 Task: Open a Black Tie Letter Template save the file as 'briefing' Remove the following opetions from template: '1.	Type the sender company name_x000D_
2.	Type the sender company address_x000D_
3.	Type the recipient address_x000D_
4.	Type the closing_x000D_
5.	Type the sender title_x000D_
6.	Type the sender company name_x000D_
'Pick the date  '15 May, 2023' and type Salutation  Good Day. Add body to the letter I am writing to extend my warmest congratulations on your wedding. May this special day mark the beginning of a beautiful and joyous journey together. May your love grow stronger with each passing day, and may you find happiness and fulfillment in your shared life.. Insert watermark  'Do not copy 19'
Action: Mouse moved to (28, 23)
Screenshot: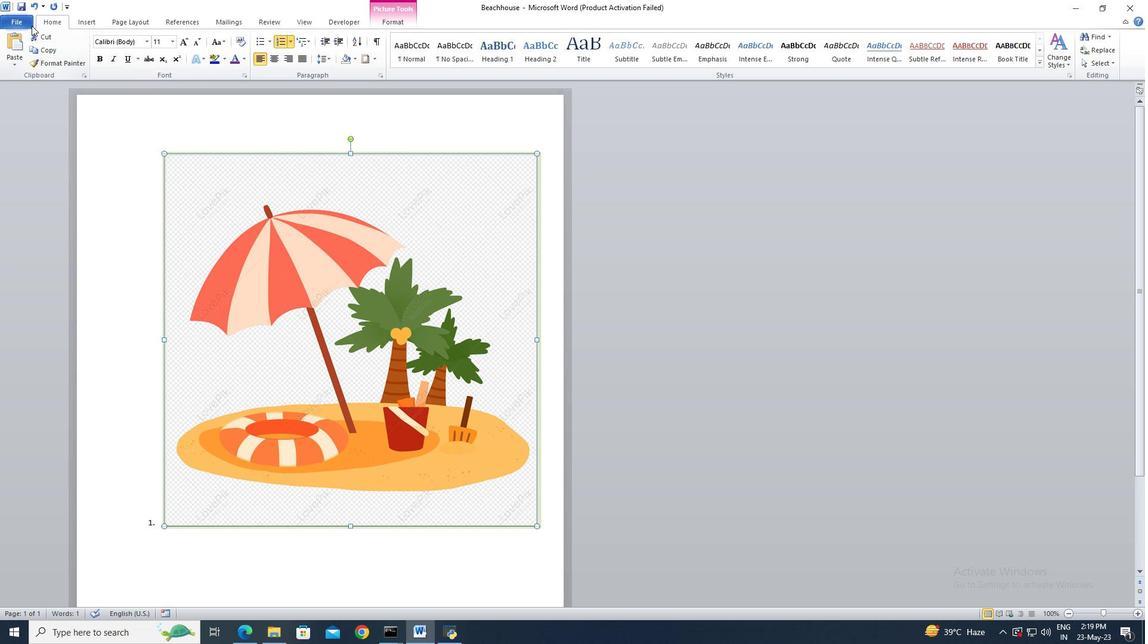 
Action: Mouse pressed left at (28, 23)
Screenshot: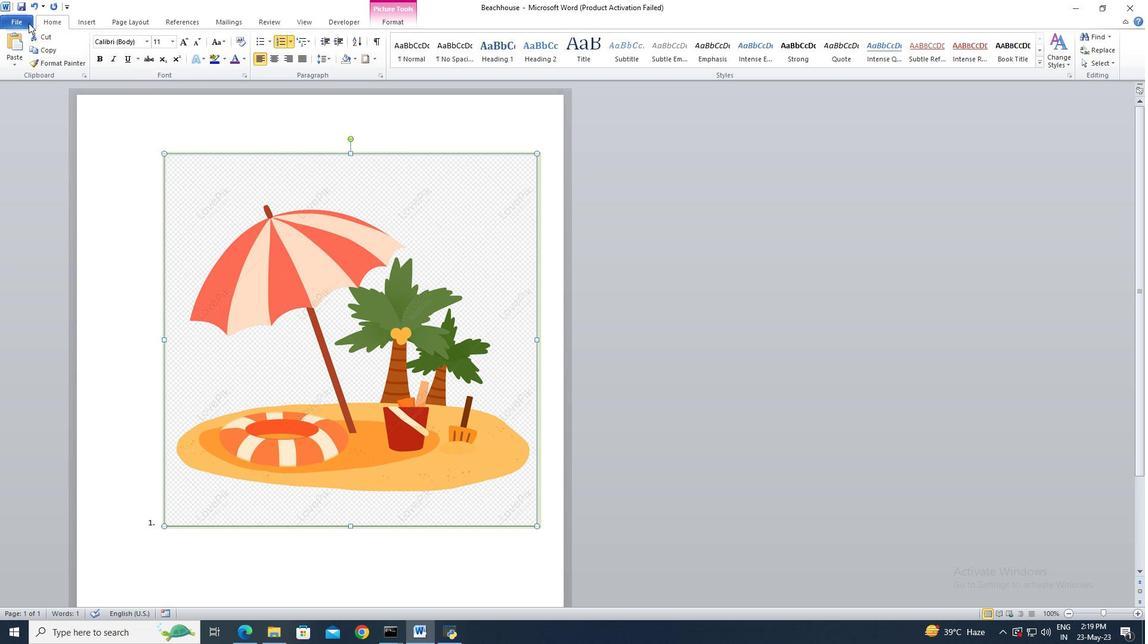 
Action: Mouse moved to (28, 155)
Screenshot: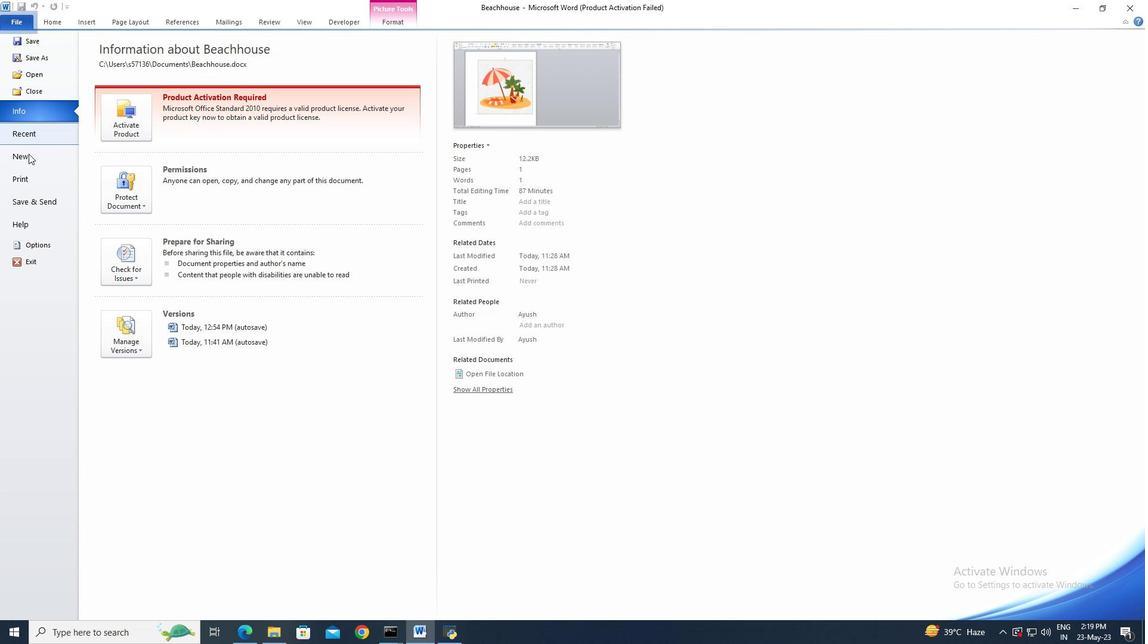 
Action: Mouse pressed left at (28, 155)
Screenshot: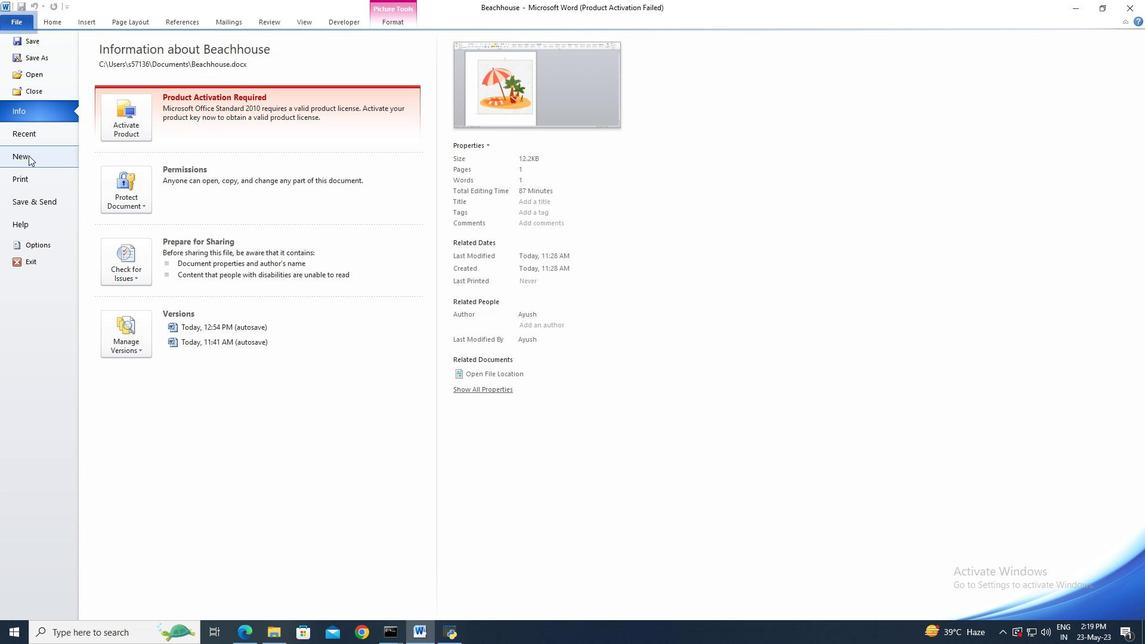
Action: Mouse moved to (266, 122)
Screenshot: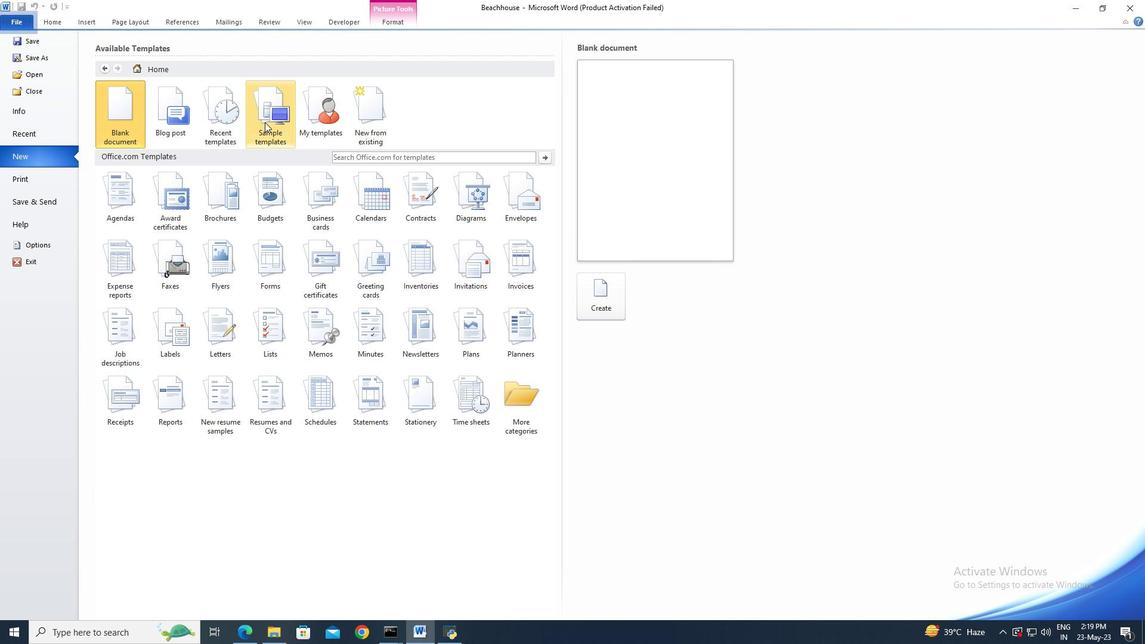 
Action: Mouse pressed left at (266, 122)
Screenshot: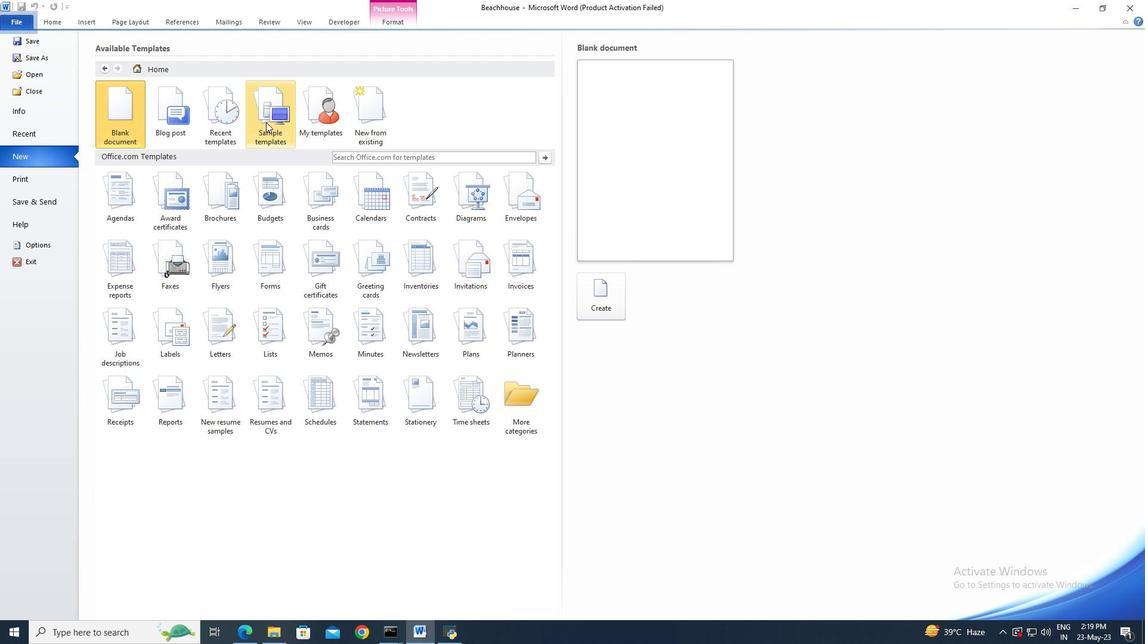 
Action: Mouse moved to (387, 243)
Screenshot: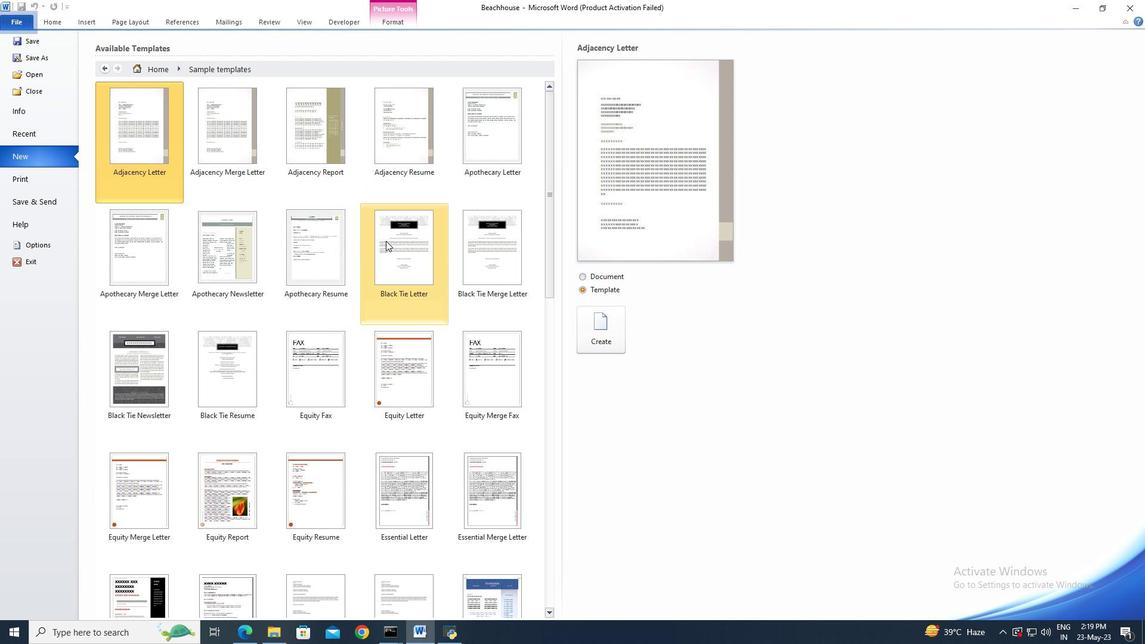 
Action: Mouse pressed left at (387, 243)
Screenshot: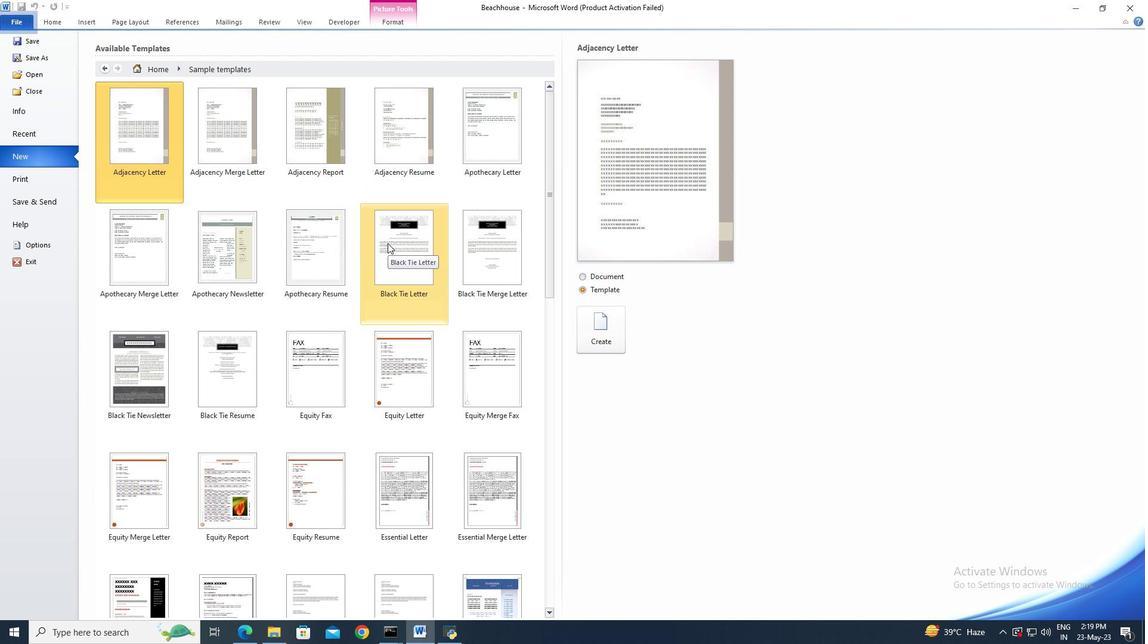 
Action: Mouse moved to (622, 343)
Screenshot: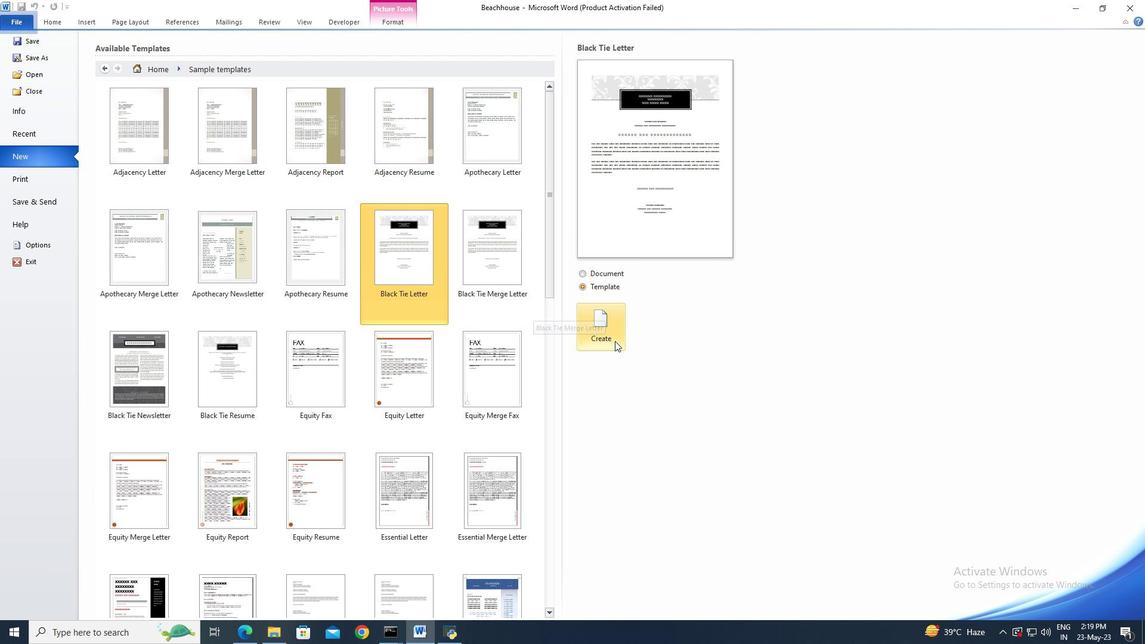 
Action: Mouse pressed left at (622, 343)
Screenshot: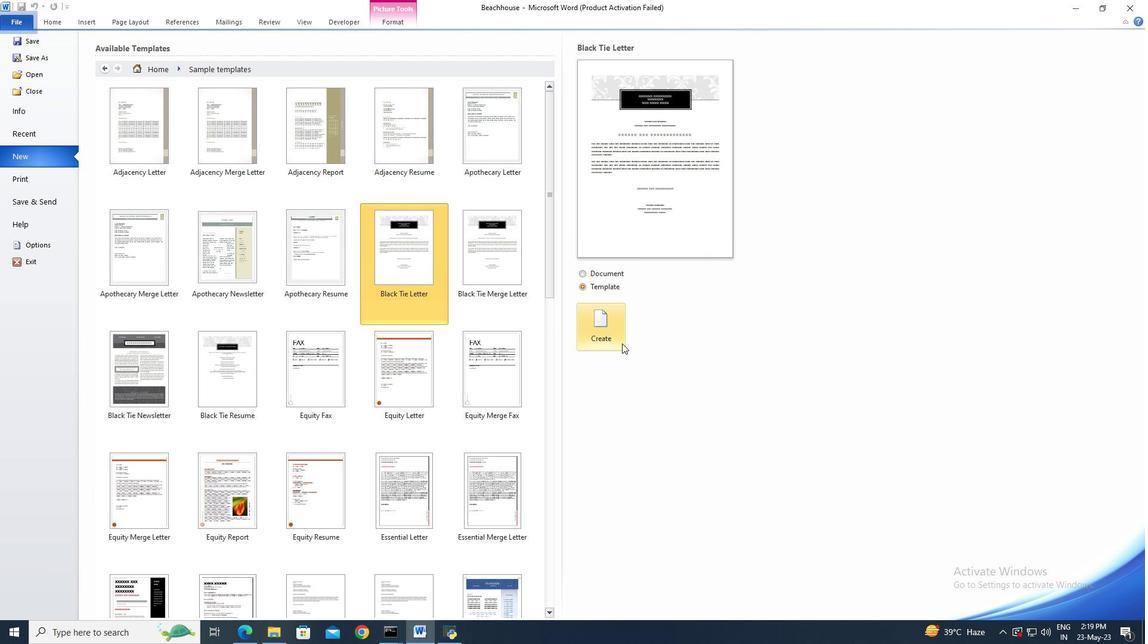 
Action: Mouse moved to (26, 23)
Screenshot: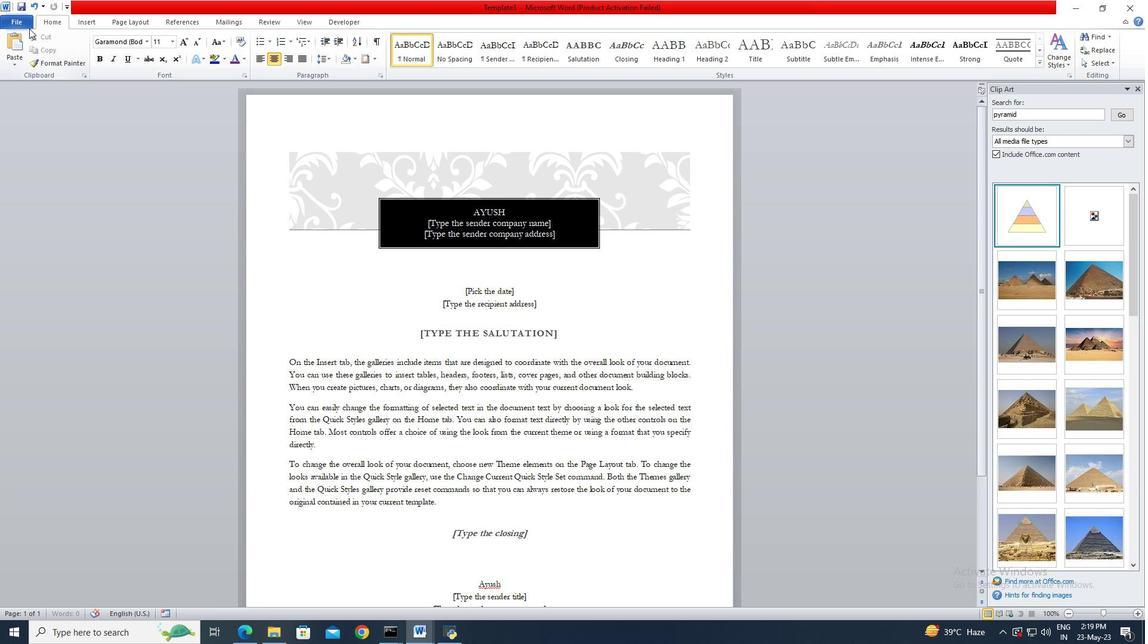 
Action: Mouse pressed left at (26, 23)
Screenshot: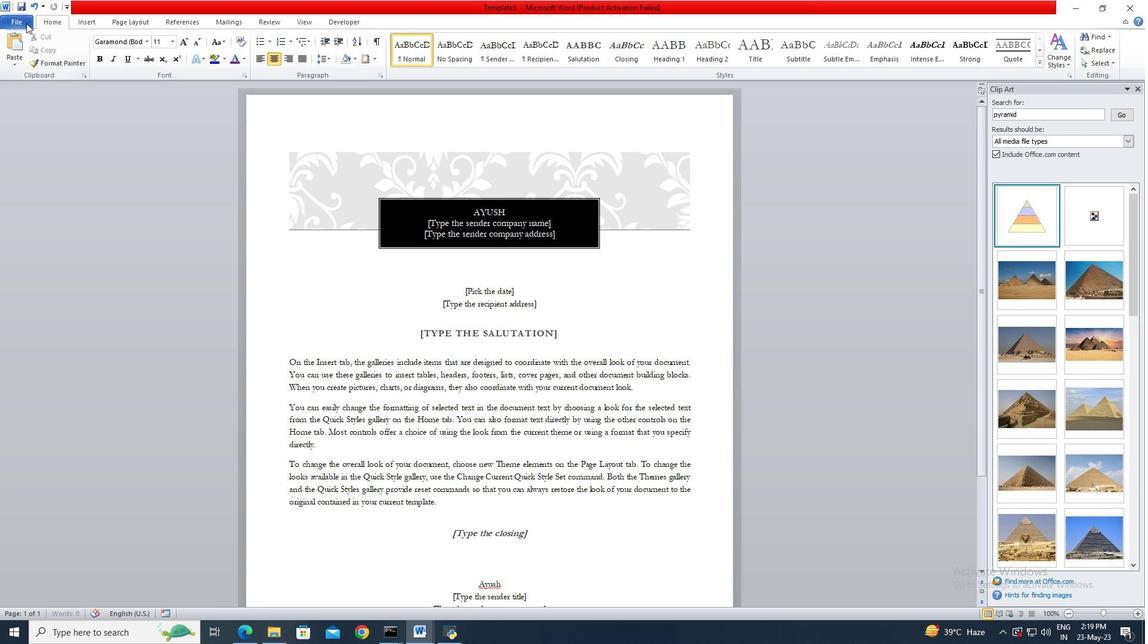 
Action: Mouse moved to (26, 55)
Screenshot: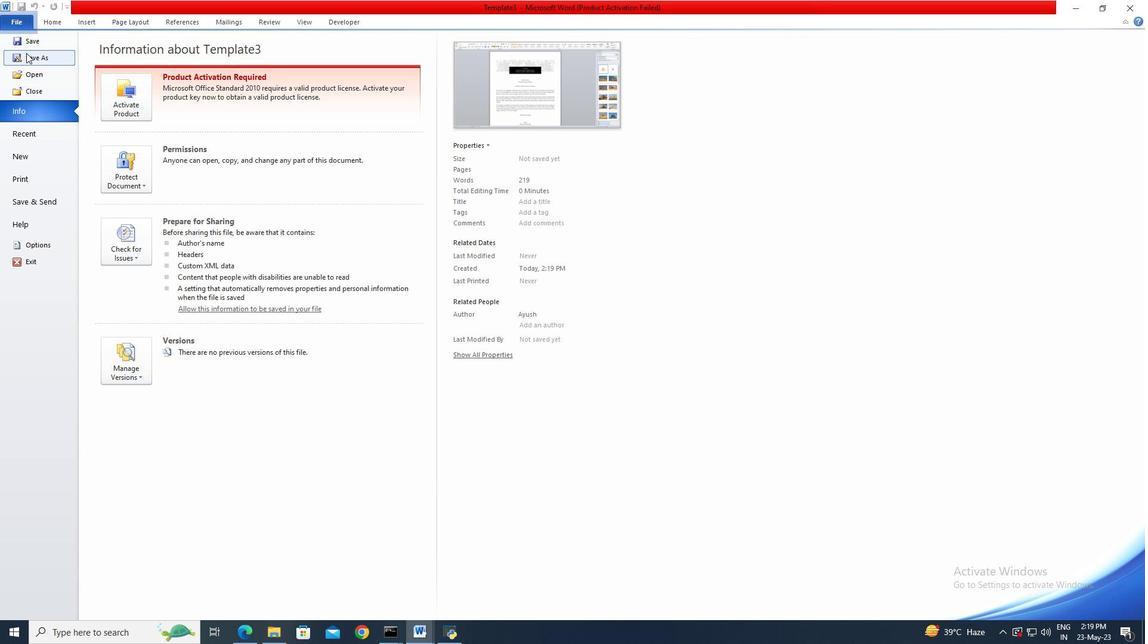 
Action: Mouse pressed left at (26, 55)
Screenshot: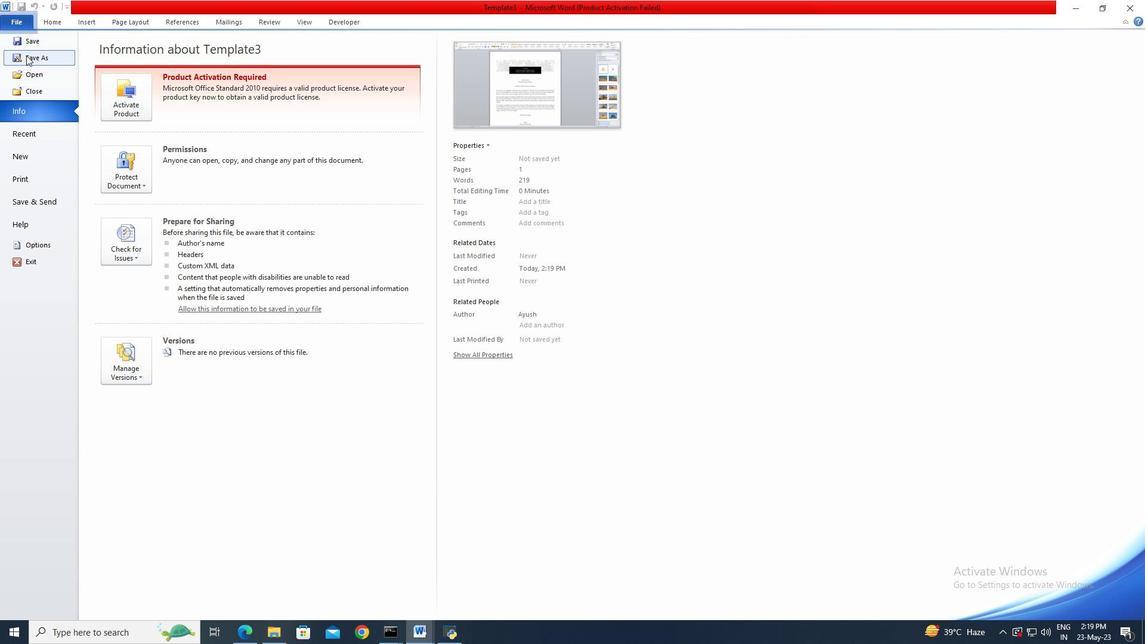 
Action: Key pressed briefing
Screenshot: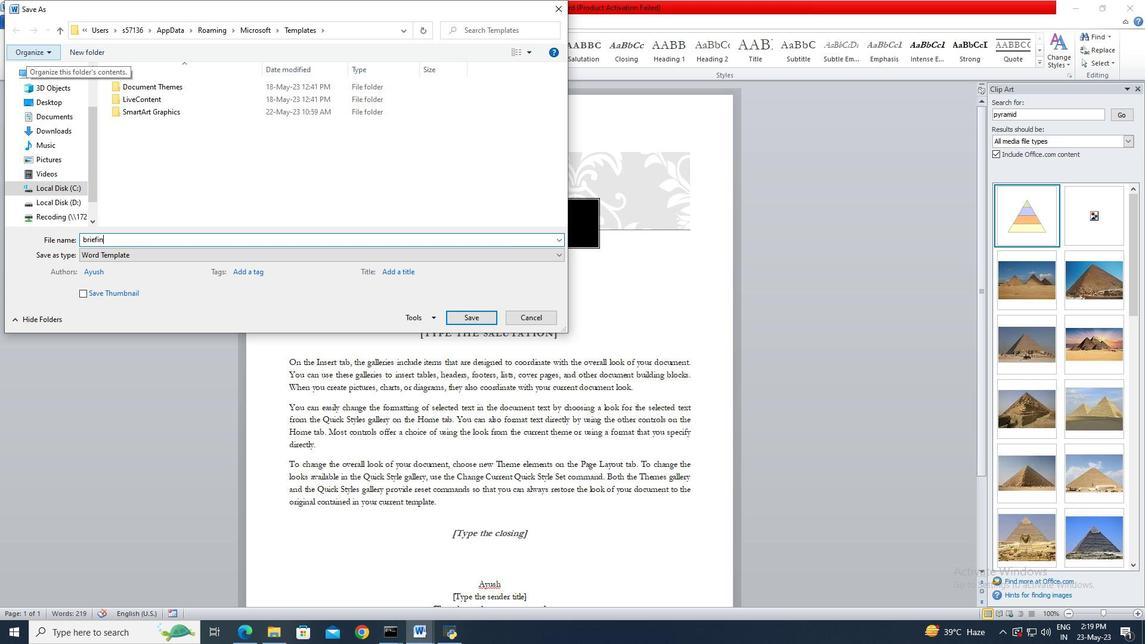 
Action: Mouse moved to (466, 319)
Screenshot: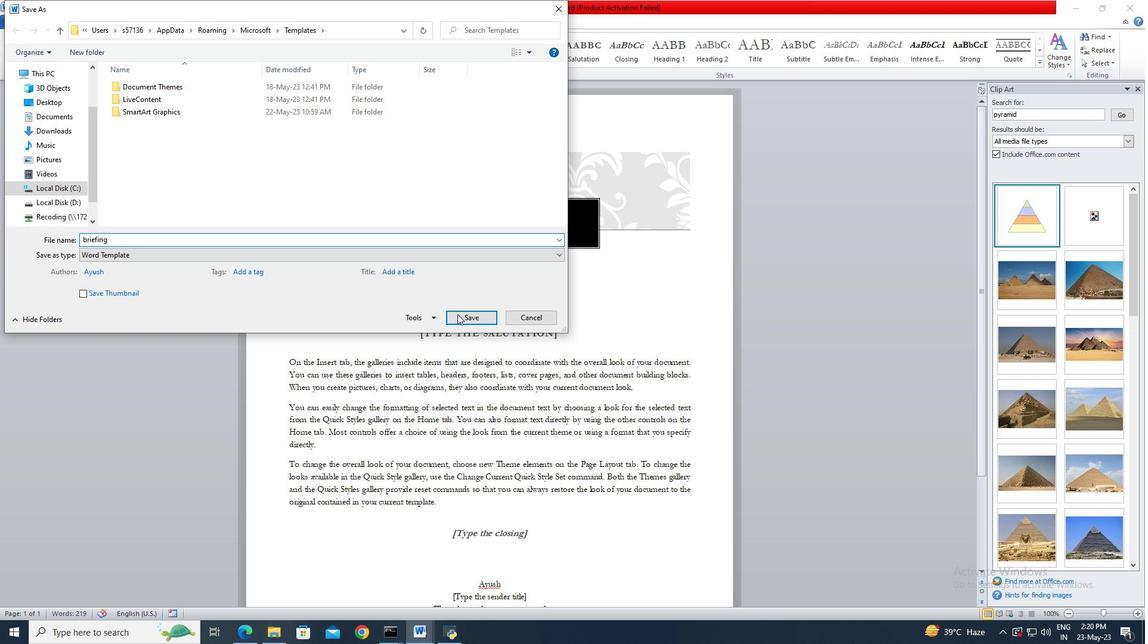 
Action: Mouse pressed left at (466, 319)
Screenshot: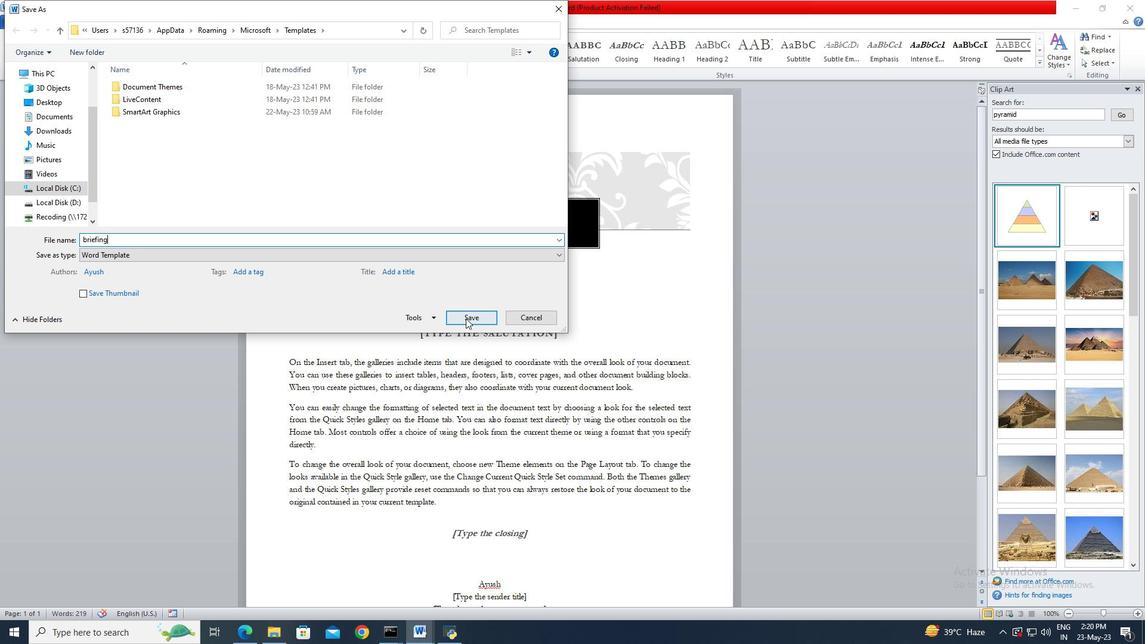
Action: Mouse moved to (561, 226)
Screenshot: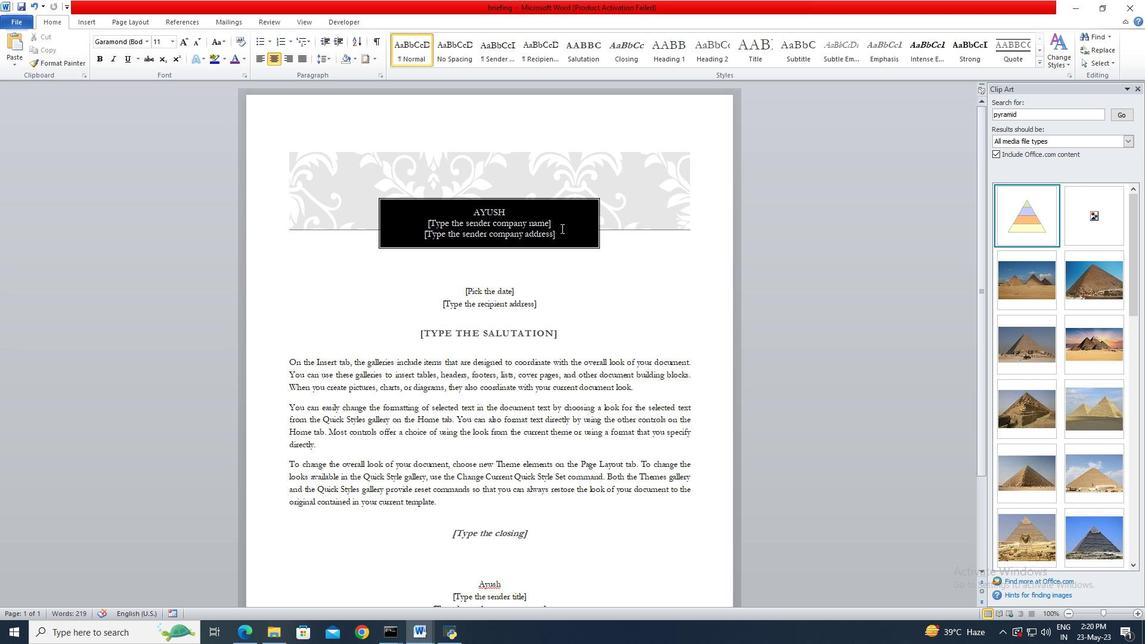 
Action: Mouse pressed left at (561, 226)
Screenshot: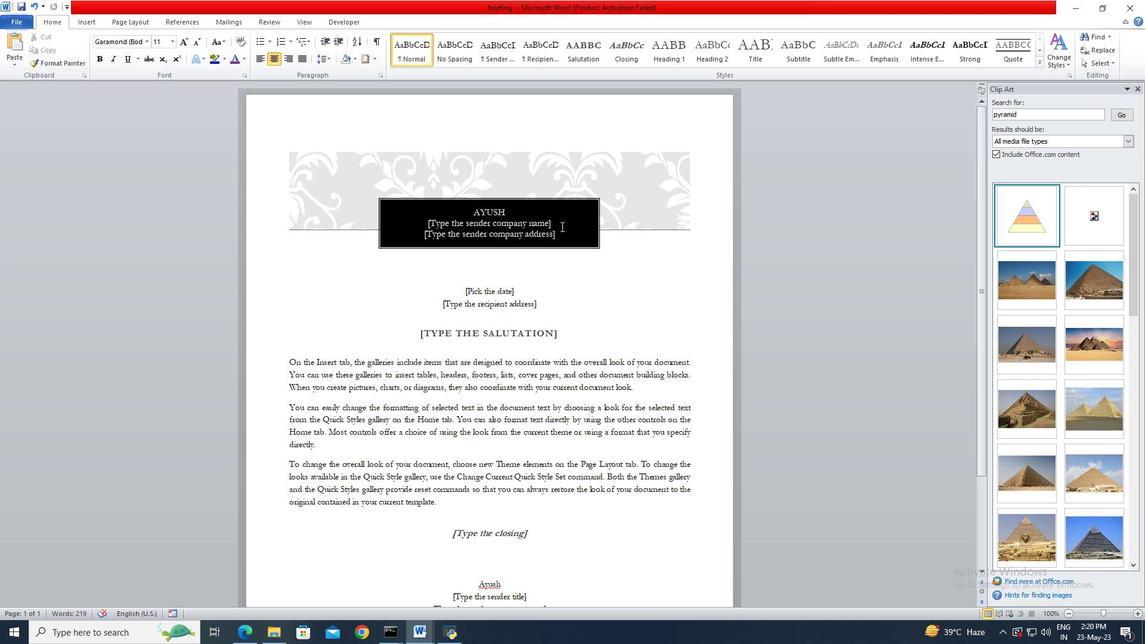 
Action: Key pressed <Key.delete>
Screenshot: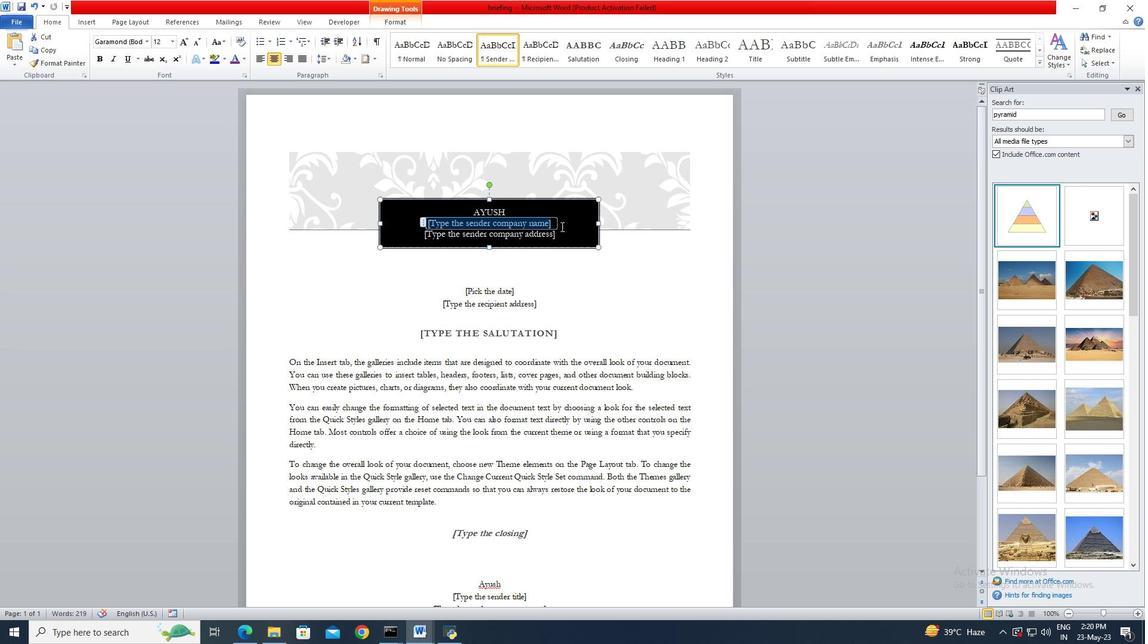 
Action: Mouse moved to (564, 235)
Screenshot: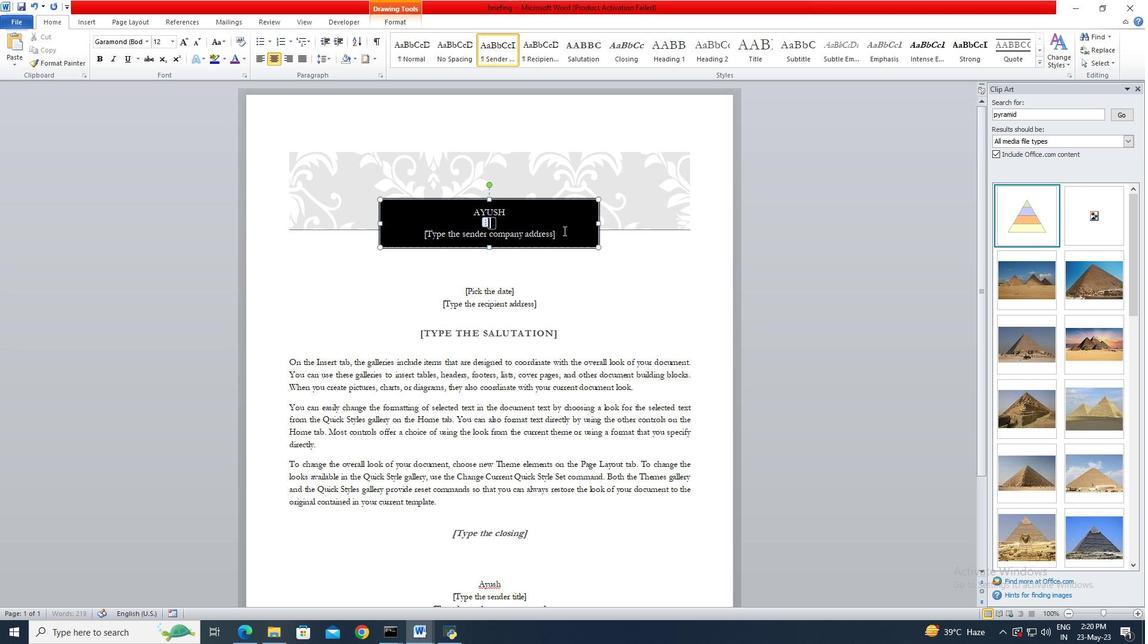 
Action: Mouse pressed left at (564, 235)
Screenshot: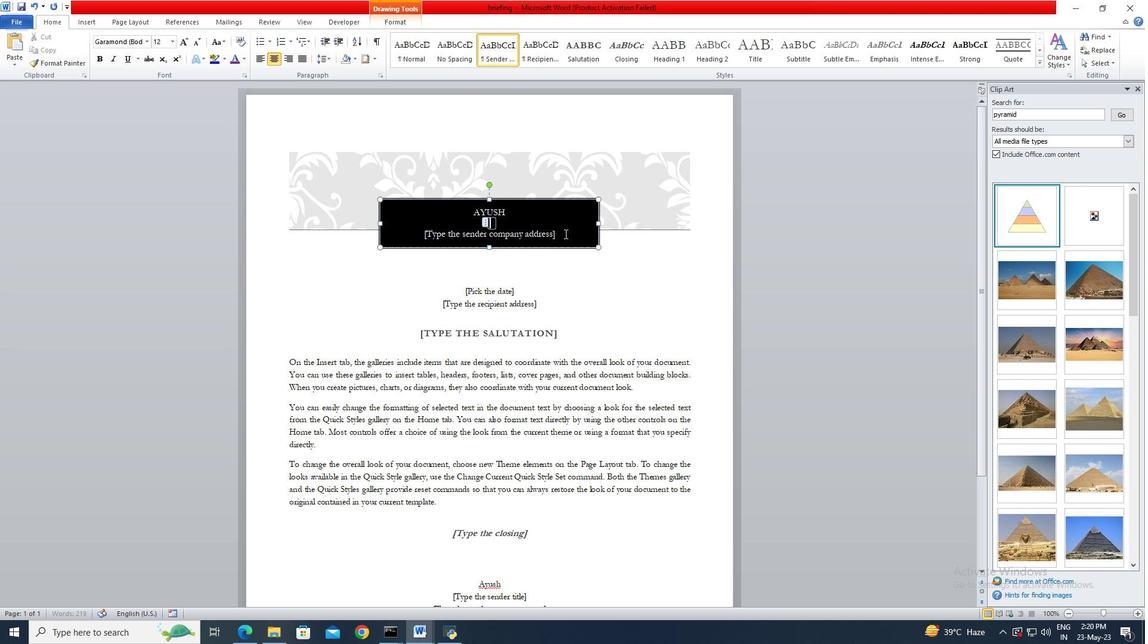 
Action: Mouse moved to (548, 222)
Screenshot: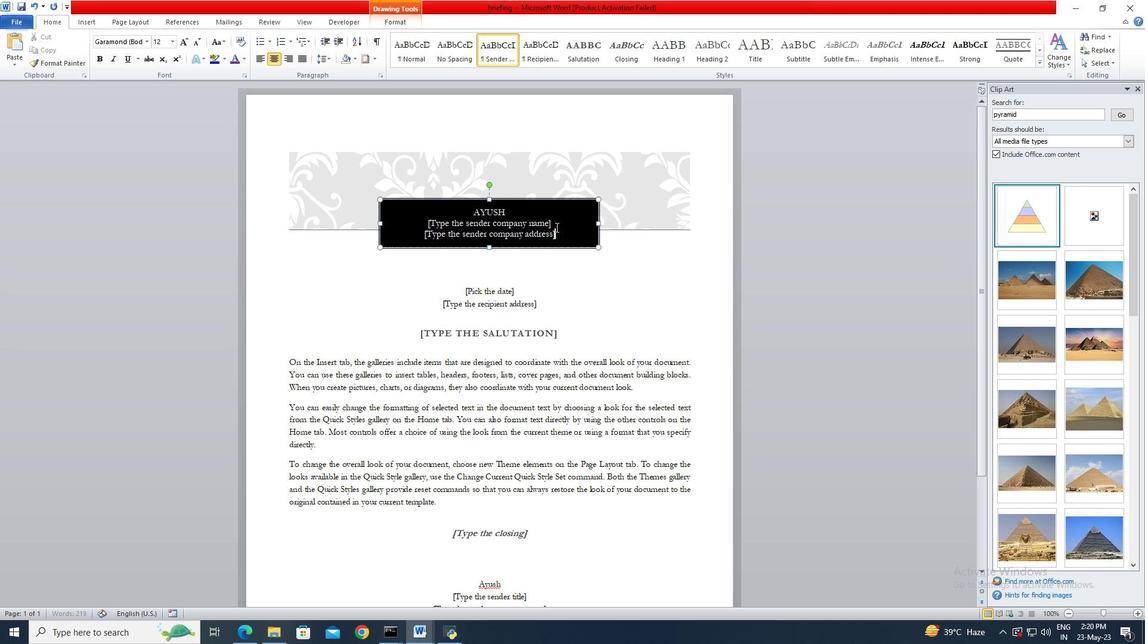 
Action: Mouse pressed left at (548, 222)
Screenshot: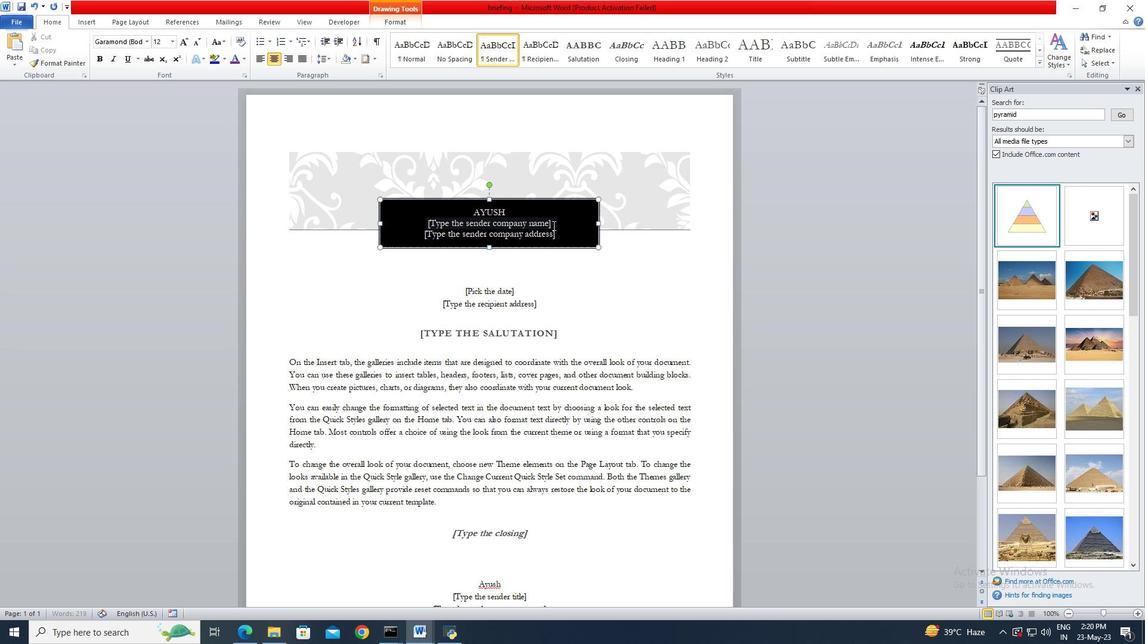 
Action: Key pressed <Key.delete><Key.insert><Key.delete>
Screenshot: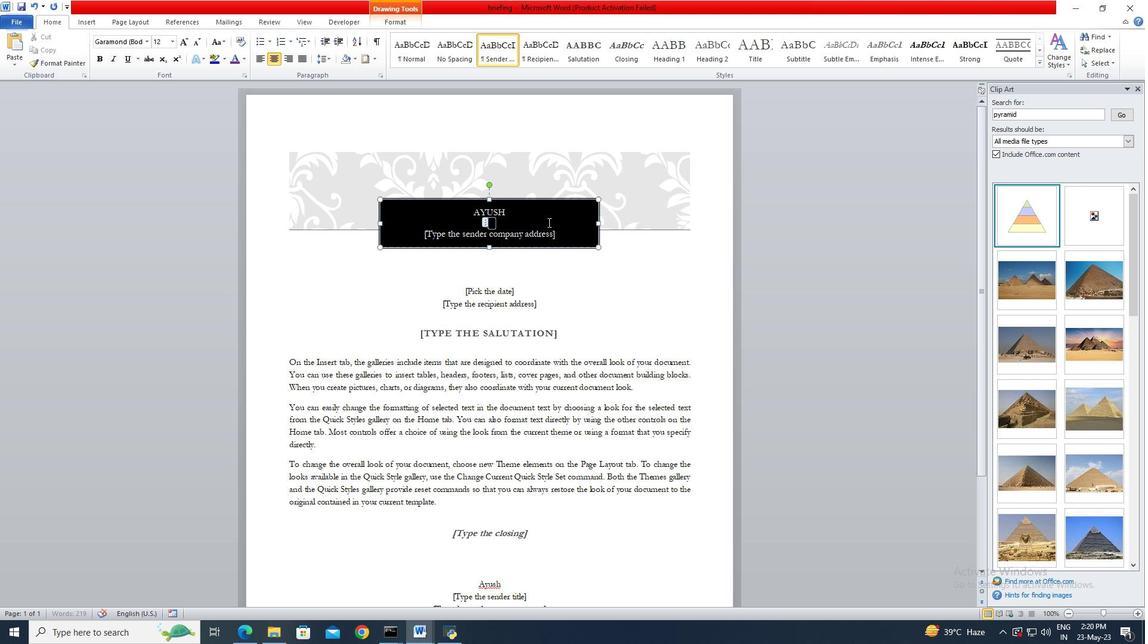 
Action: Mouse moved to (557, 235)
Screenshot: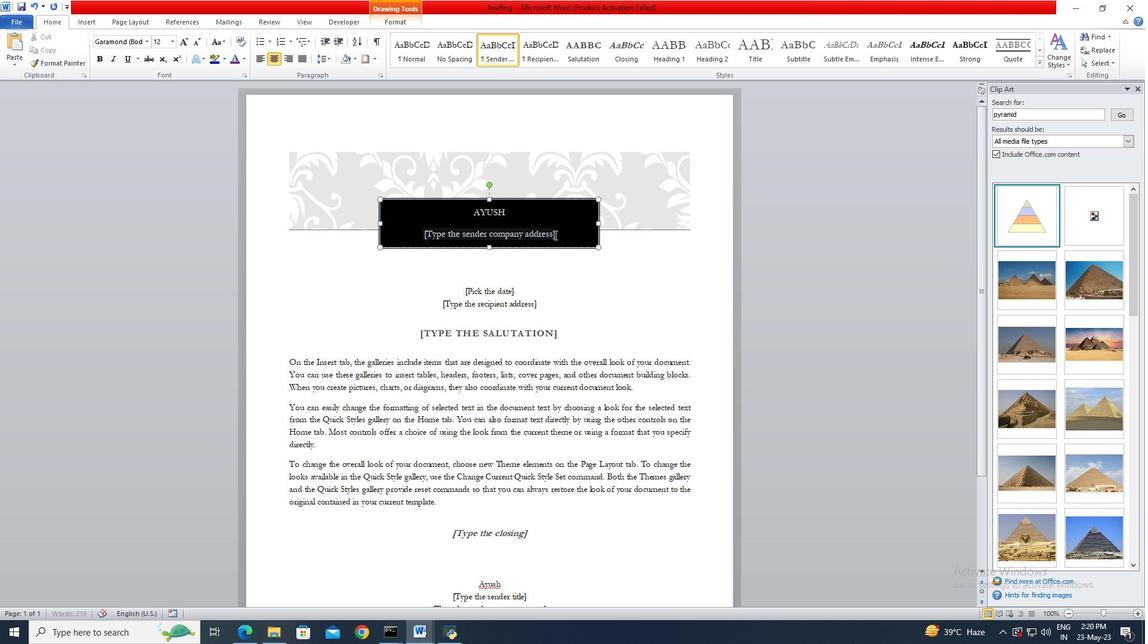 
Action: Mouse pressed left at (557, 235)
Screenshot: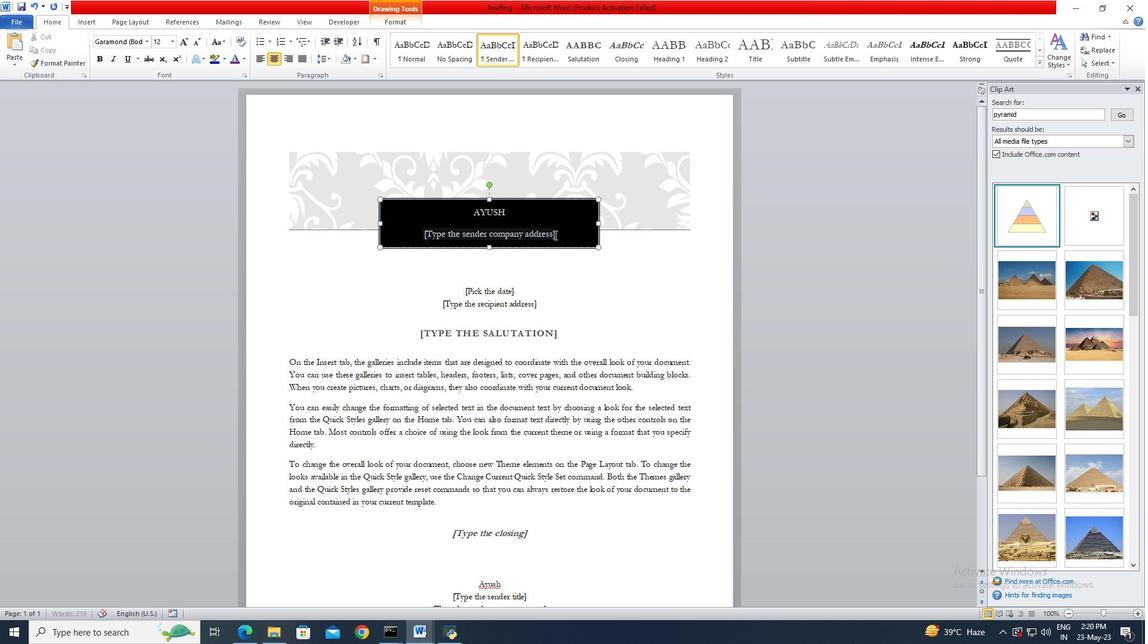 
Action: Key pressed <Key.insert><Key.insert><Key.insert><Key.insert><Key.insert><Key.insert><Key.insert><Key.insert><Key.insert><Key.insert><Key.insert><Key.insert><Key.insert><Key.insert><Key.insert><Key.insert>
Screenshot: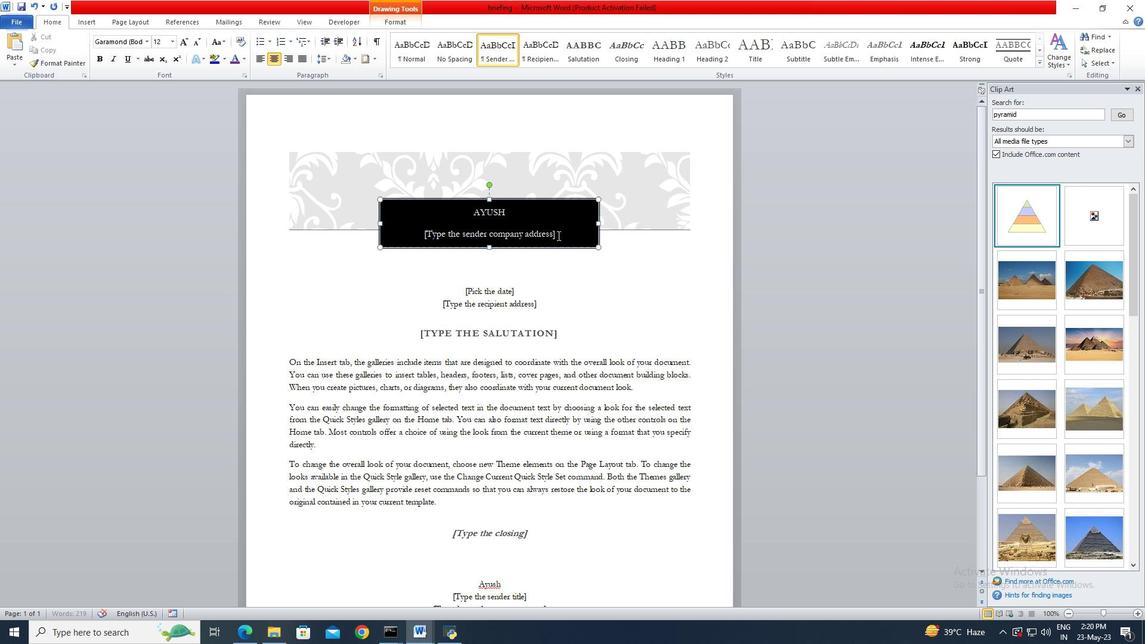 
Action: Mouse pressed left at (557, 235)
Screenshot: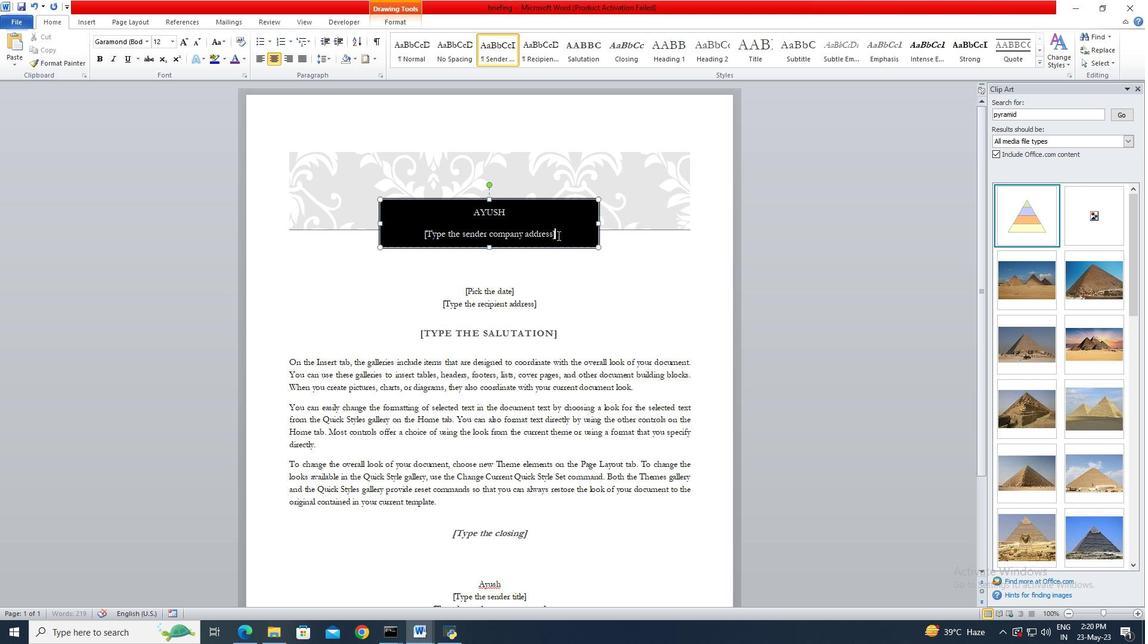 
Action: Mouse moved to (569, 242)
Screenshot: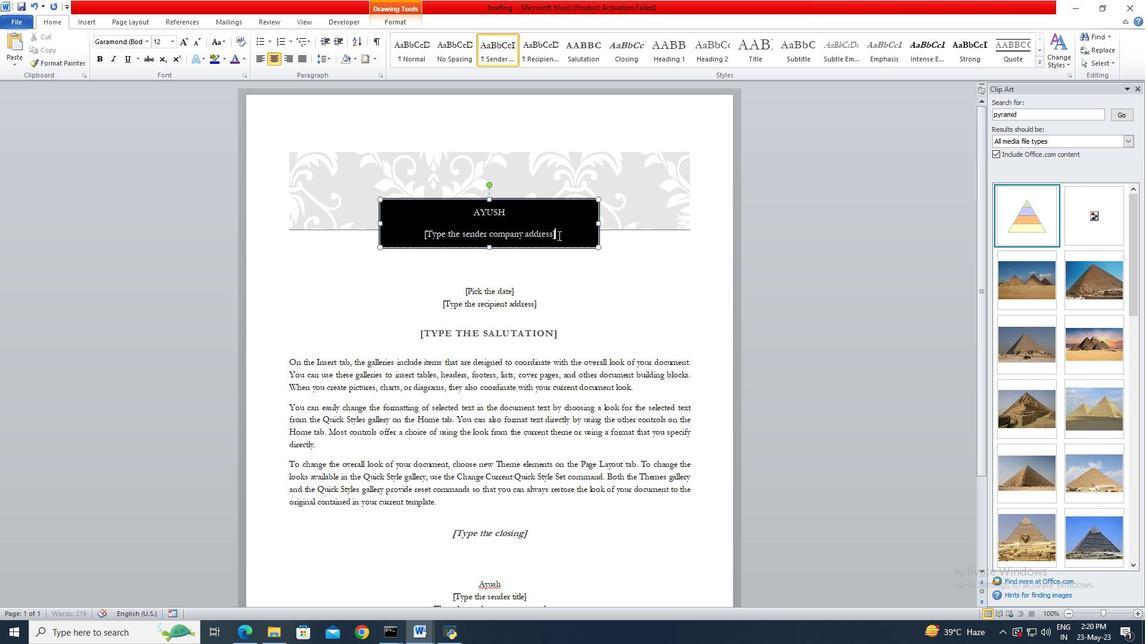 
Action: Key pressed <Key.delete>
Screenshot: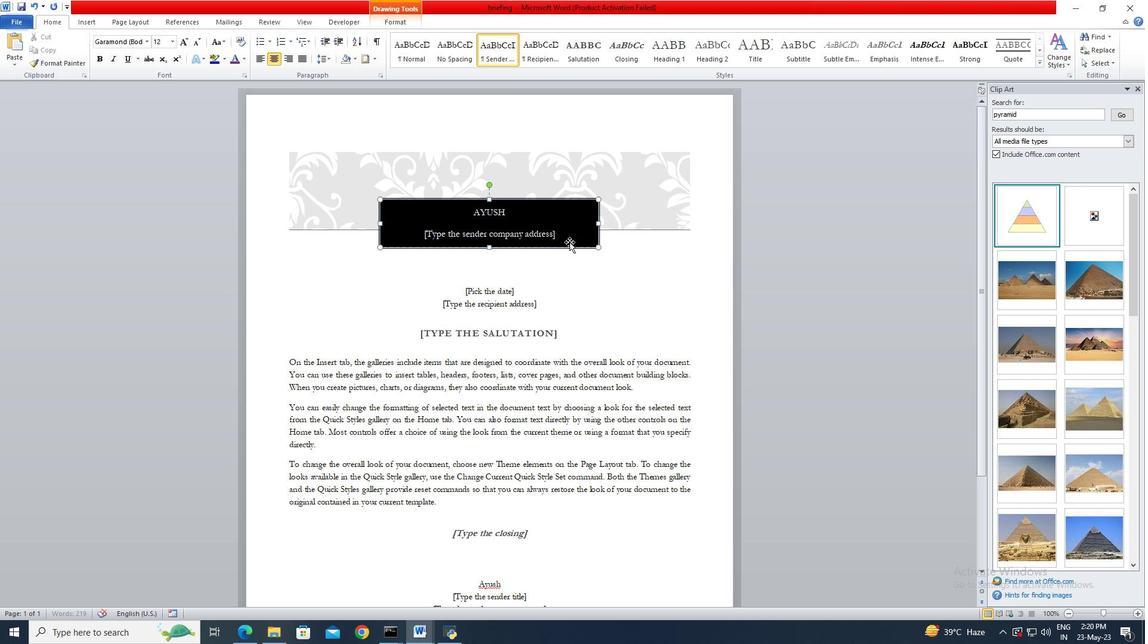 
Action: Mouse moved to (564, 236)
Screenshot: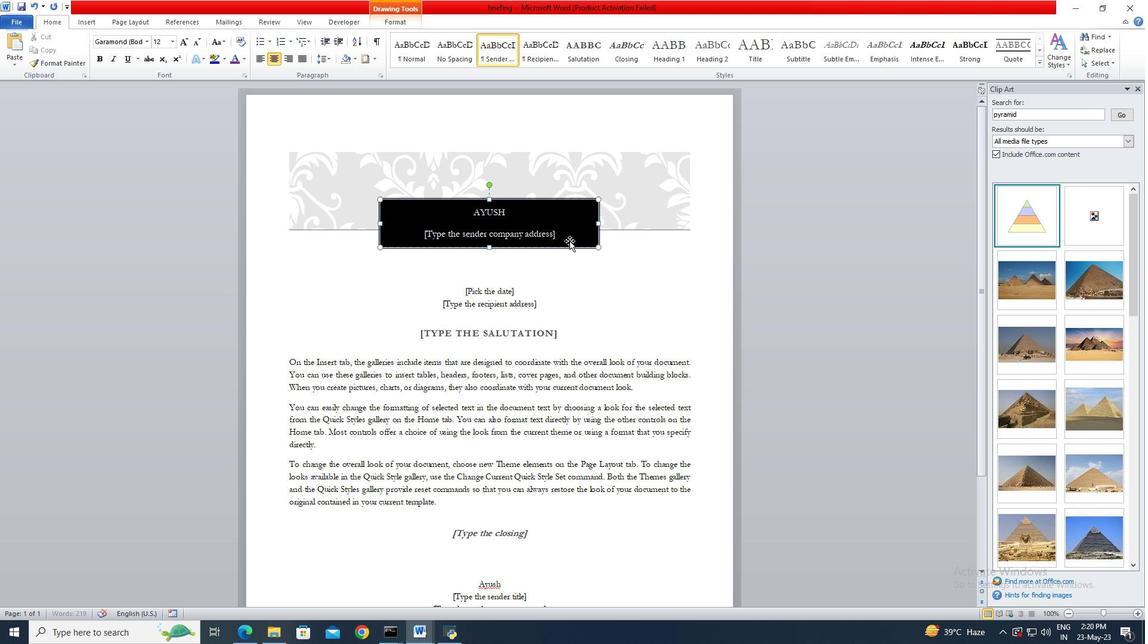 
Action: Mouse pressed left at (564, 236)
Screenshot: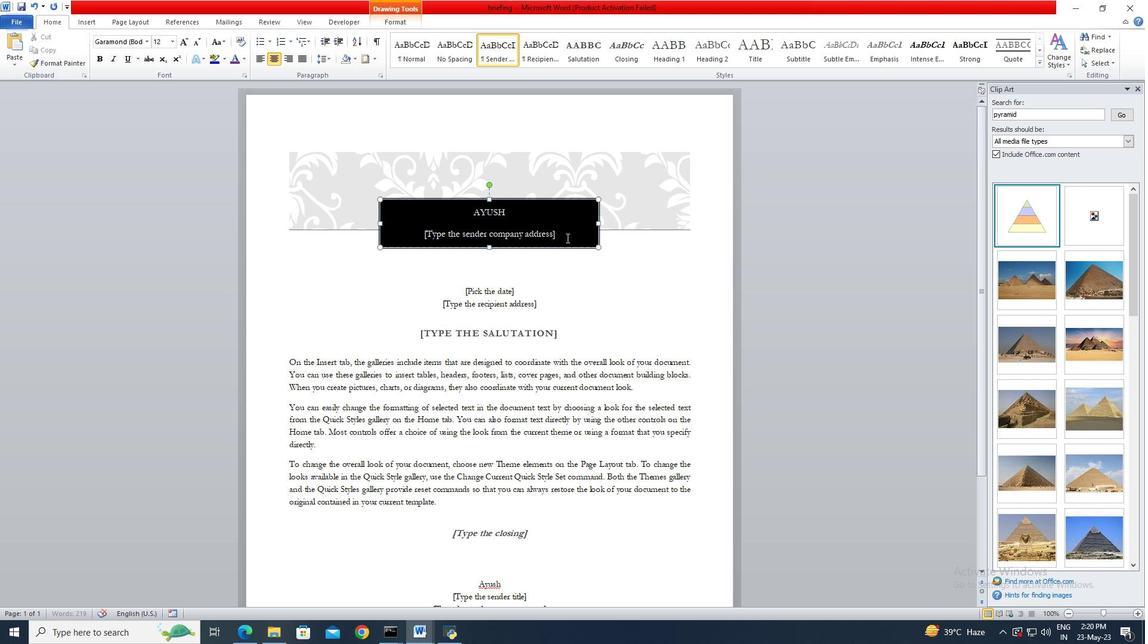 
Action: Mouse moved to (563, 235)
Screenshot: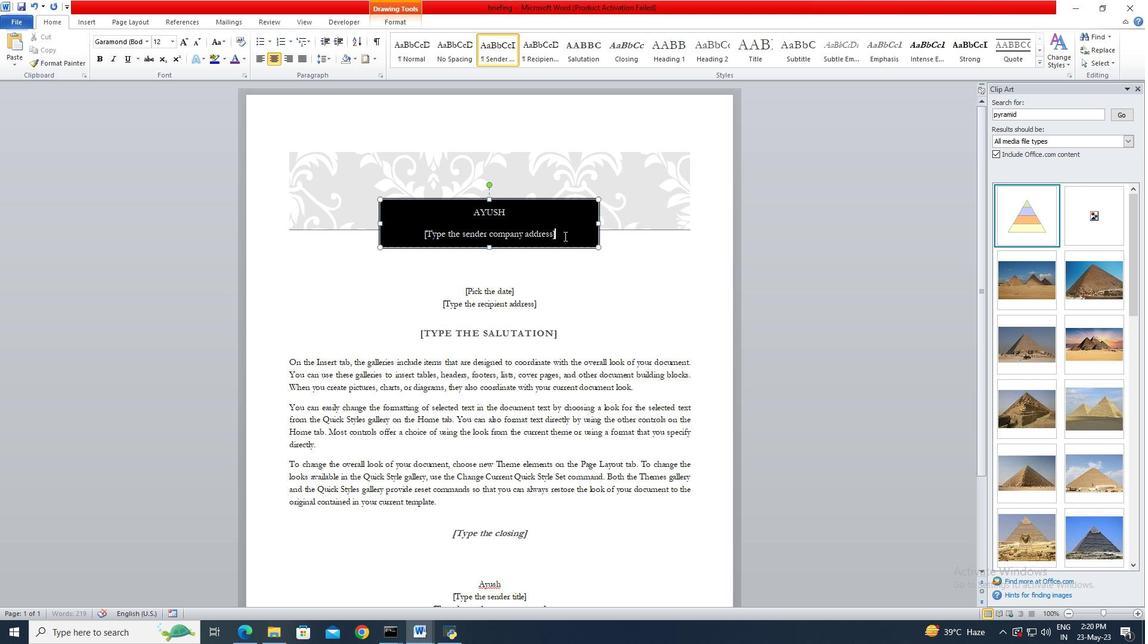 
Action: Key pressed <Key.insert>
Screenshot: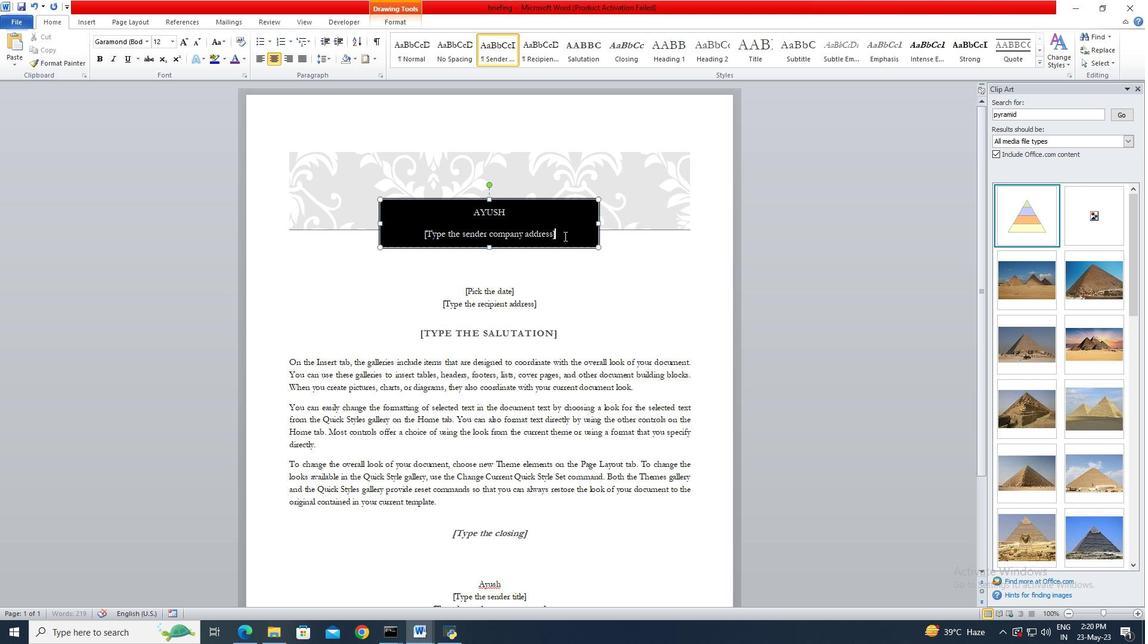 
Action: Mouse moved to (550, 233)
Screenshot: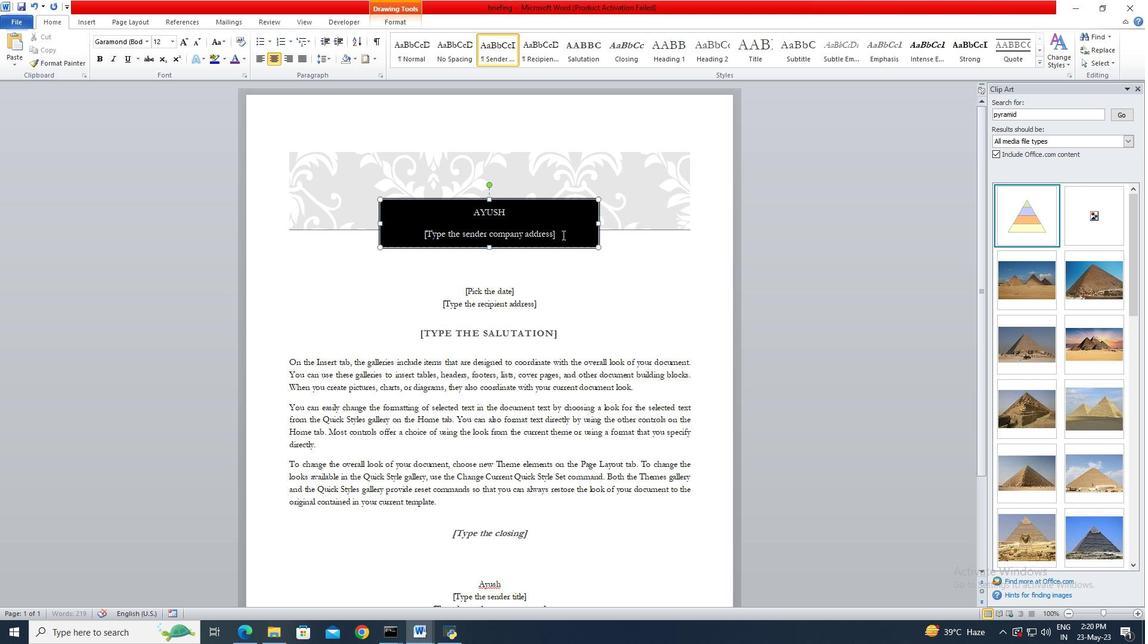 
Action: Mouse pressed left at (550, 233)
Screenshot: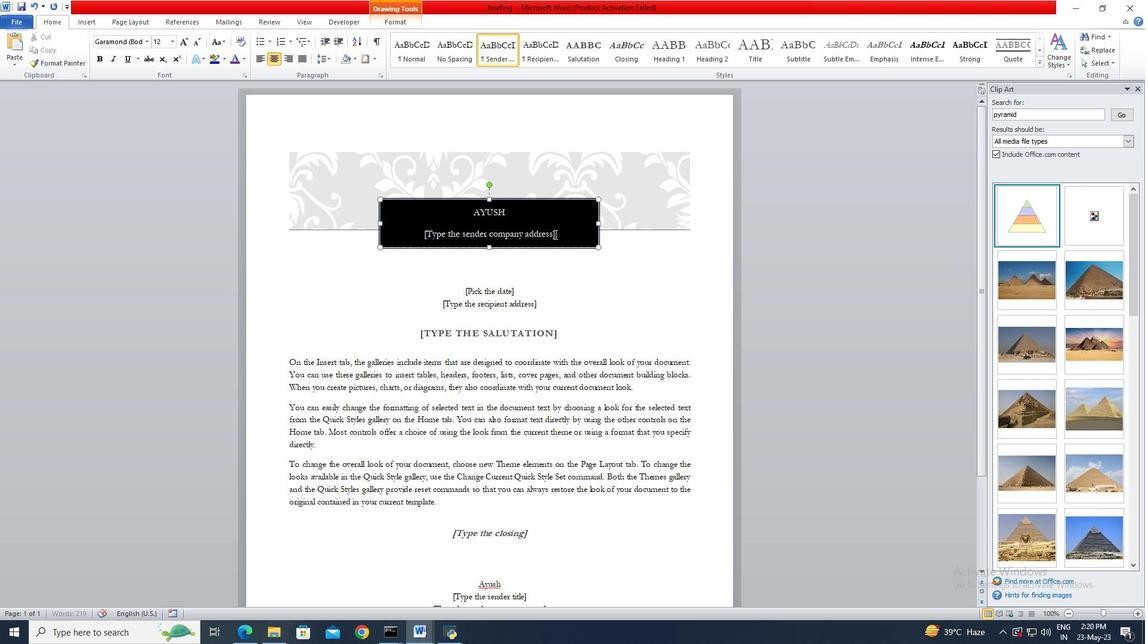 
Action: Key pressed <Key.delete>
Screenshot: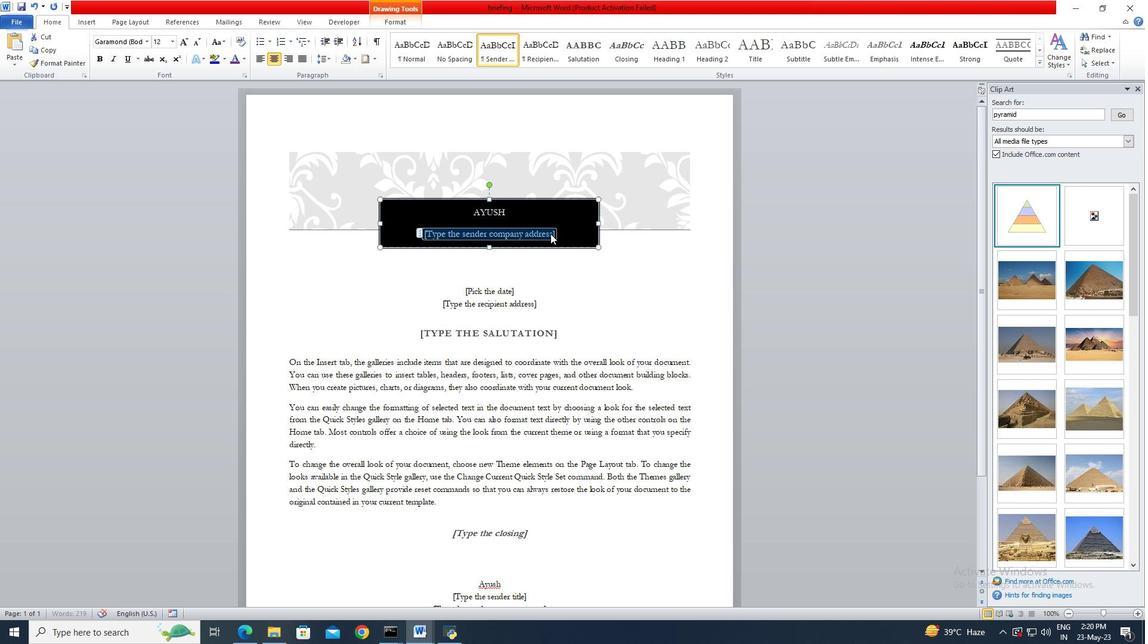 
Action: Mouse moved to (548, 306)
Screenshot: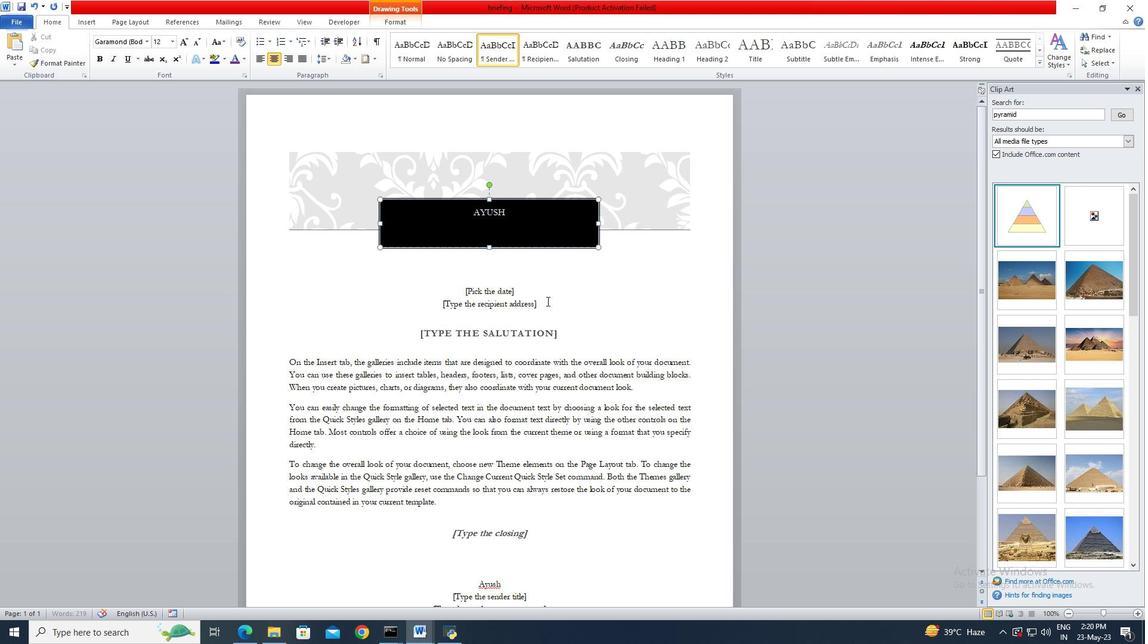 
Action: Mouse pressed left at (548, 306)
Screenshot: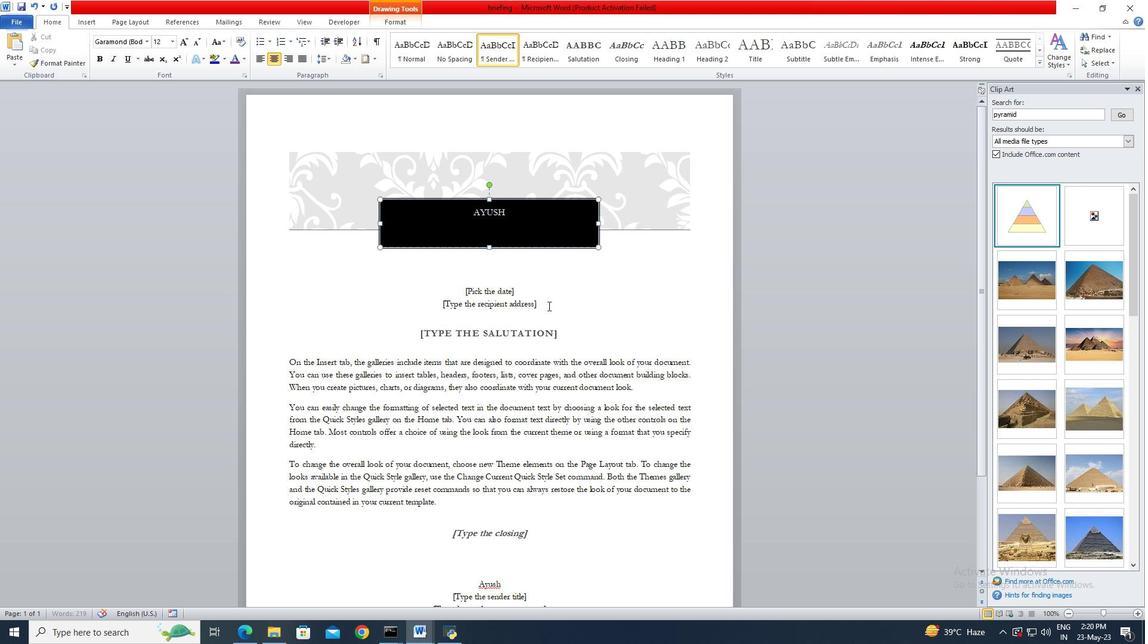 
Action: Mouse moved to (536, 298)
Screenshot: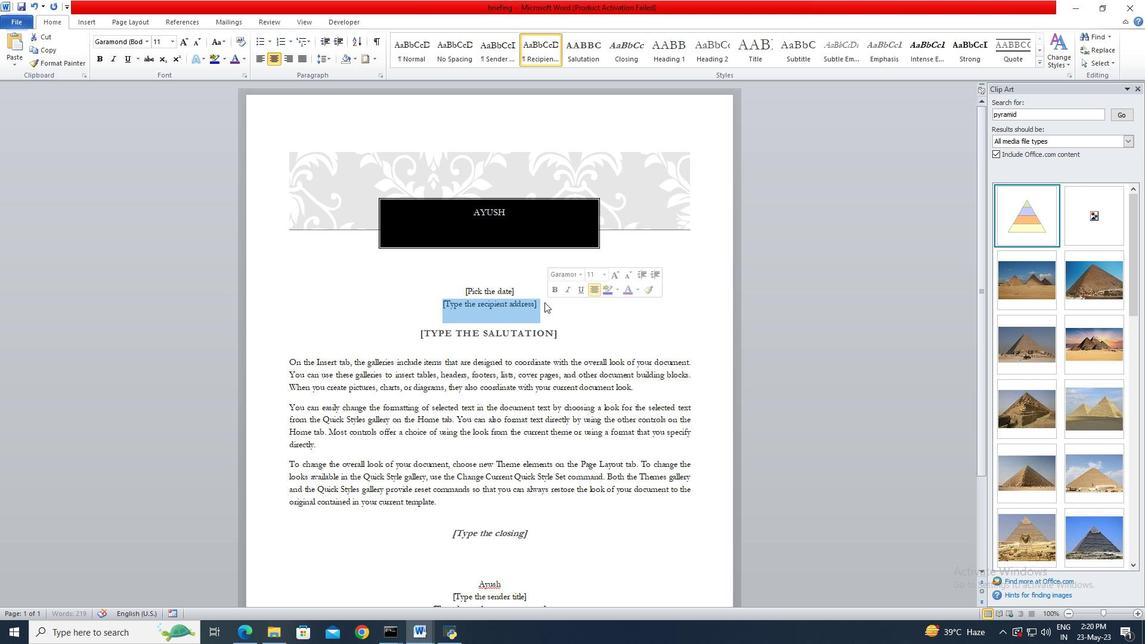
Action: Key pressed <Key.delete>
Screenshot: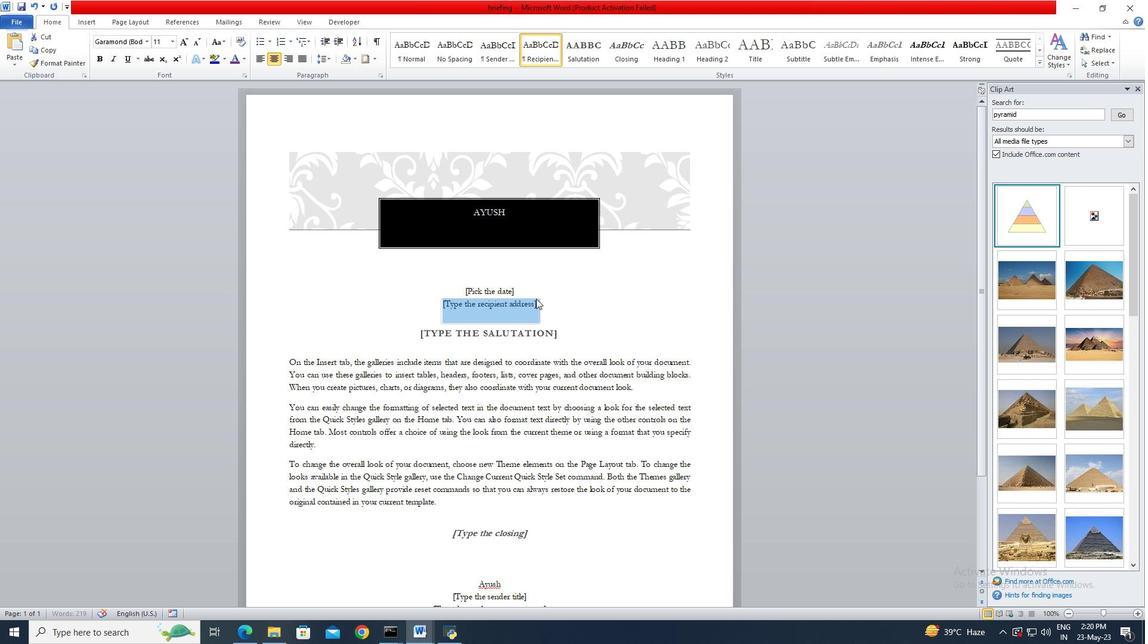
Action: Mouse moved to (544, 338)
Screenshot: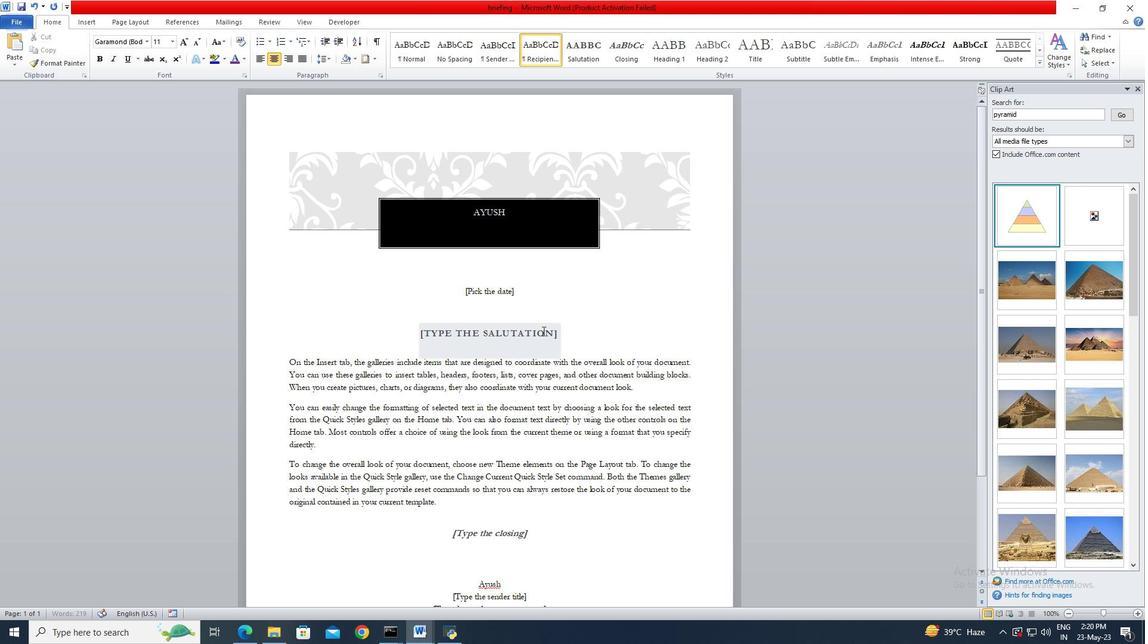 
Action: Mouse scrolled (544, 337) with delta (0, 0)
Screenshot: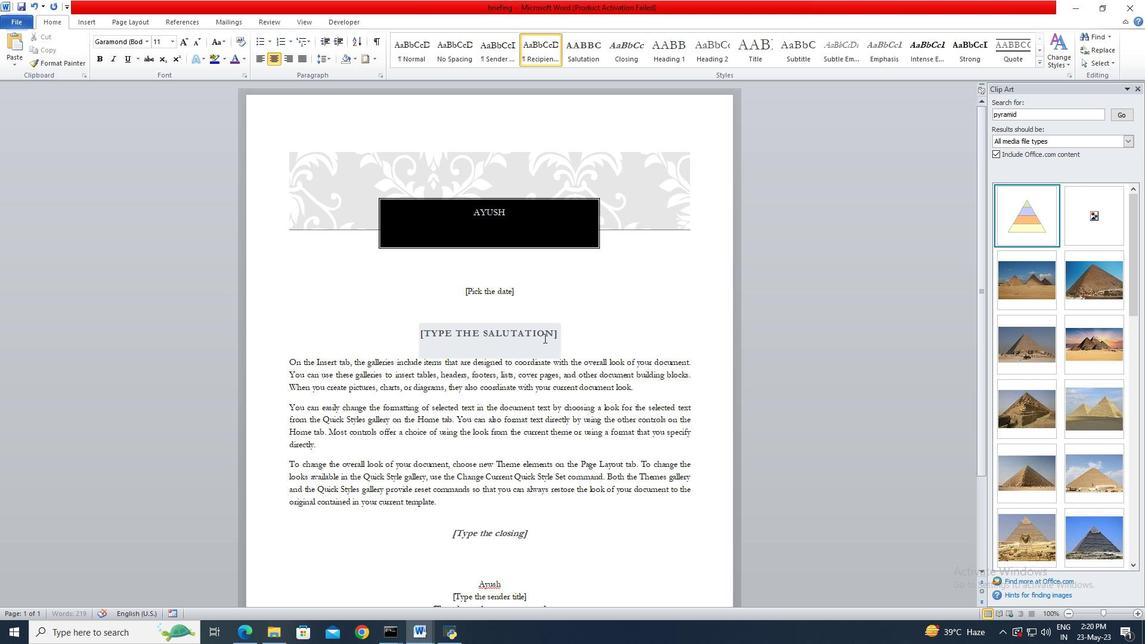 
Action: Mouse moved to (535, 319)
Screenshot: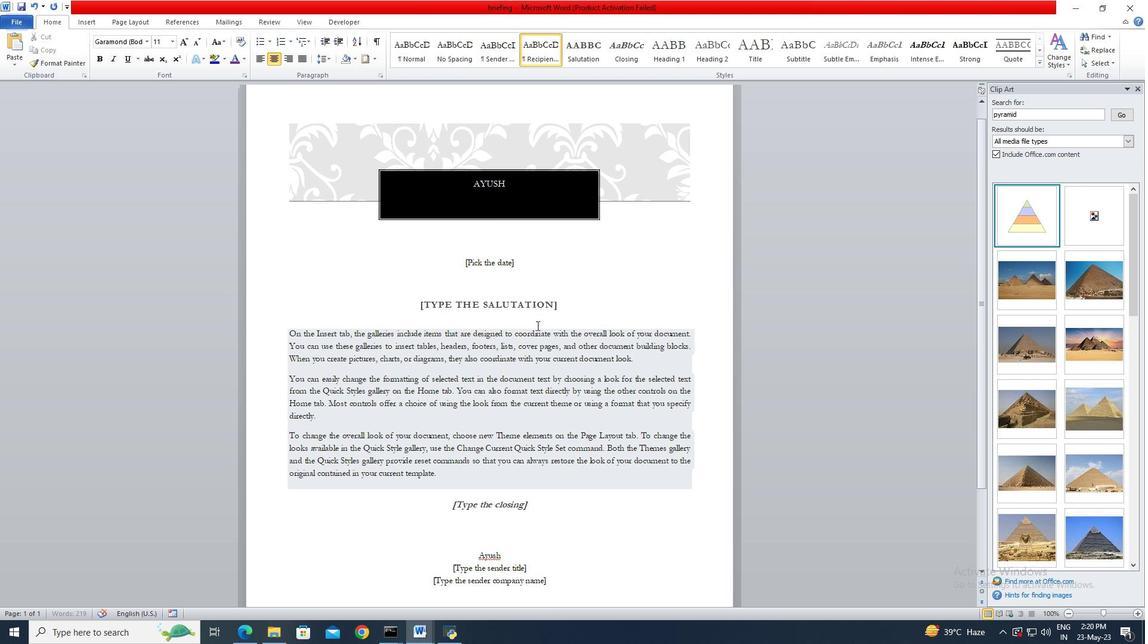 
Action: Mouse scrolled (535, 319) with delta (0, 0)
Screenshot: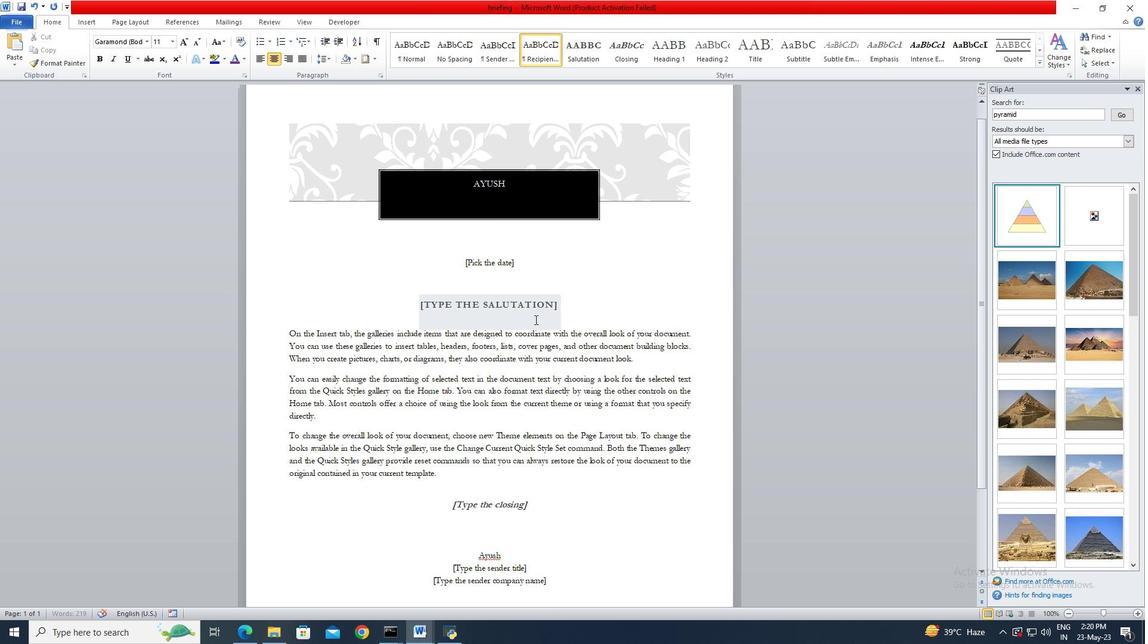 
Action: Mouse moved to (530, 474)
Screenshot: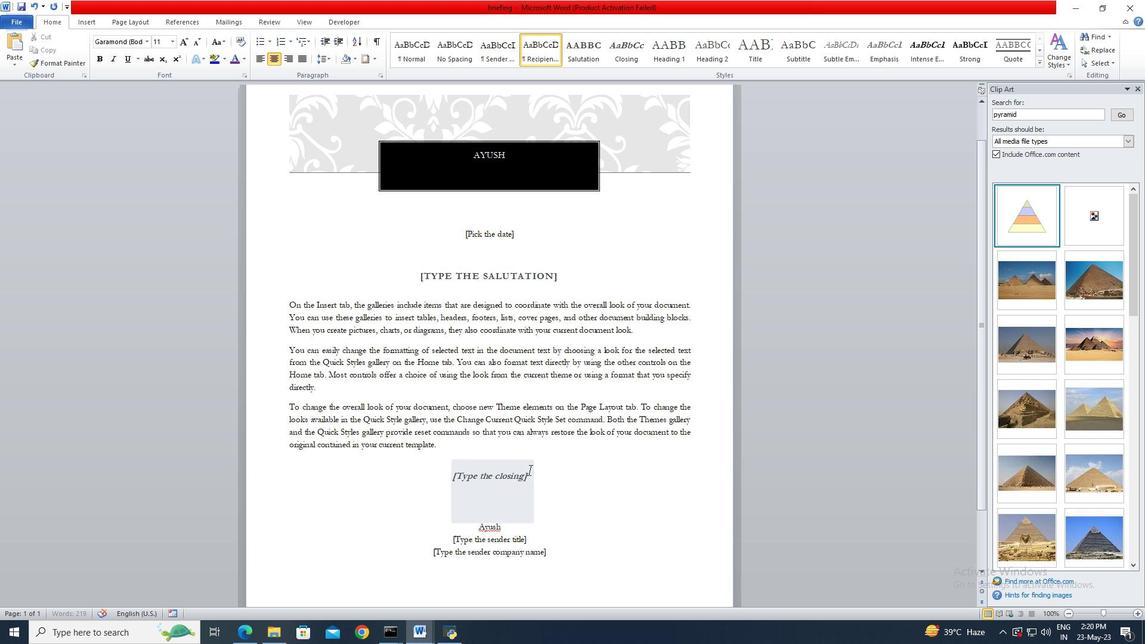 
Action: Mouse pressed left at (530, 474)
Screenshot: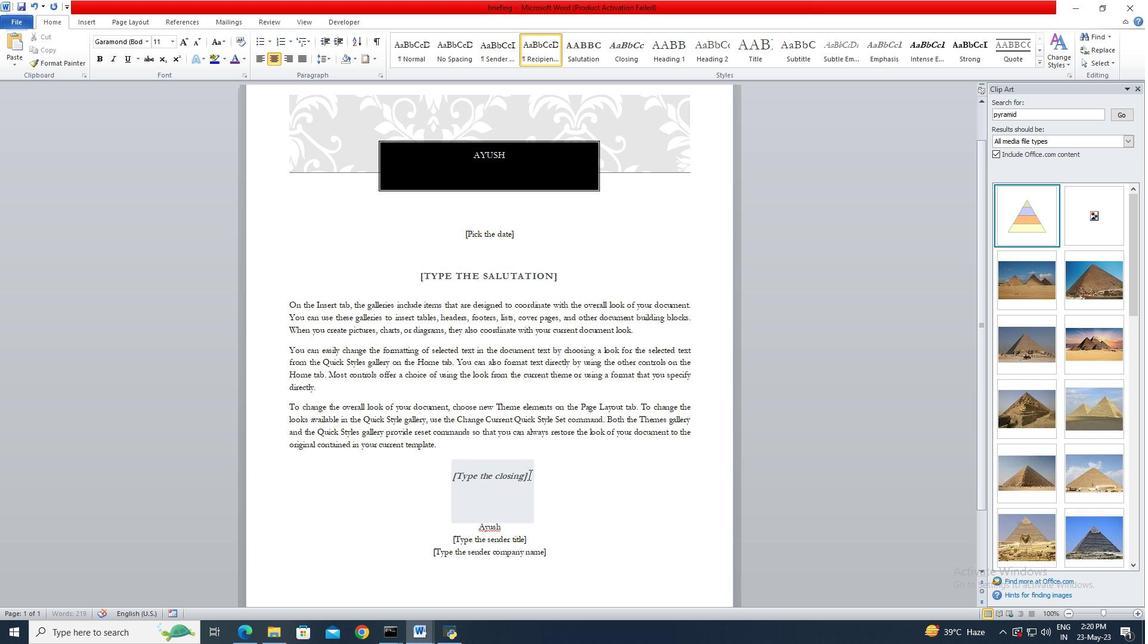 
Action: Mouse moved to (530, 475)
Screenshot: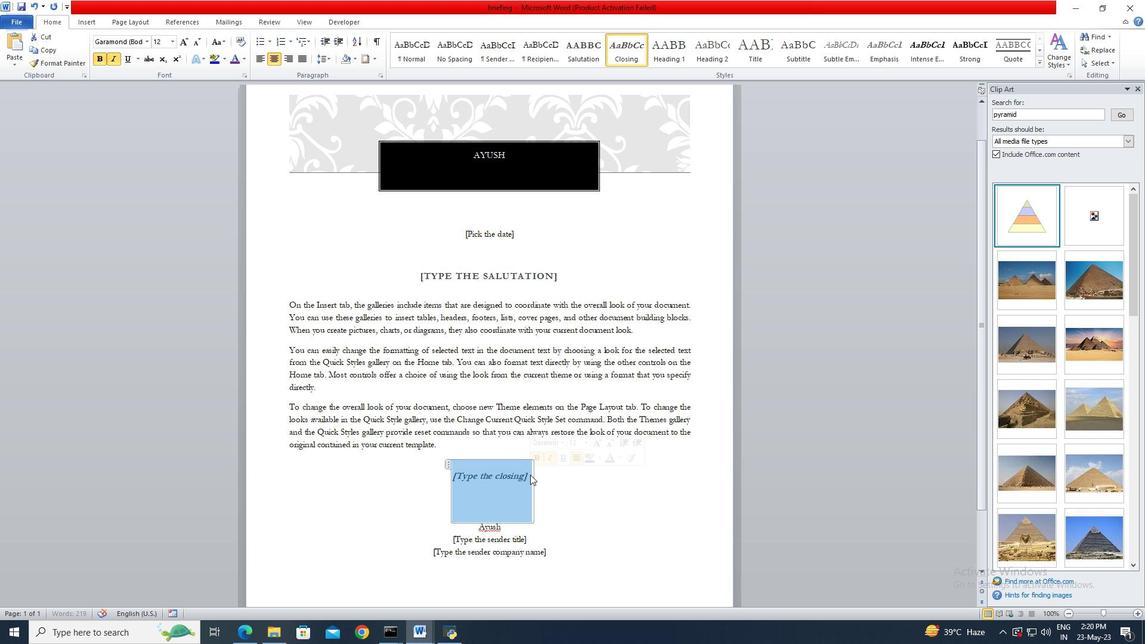 
Action: Key pressed <Key.delete>
Screenshot: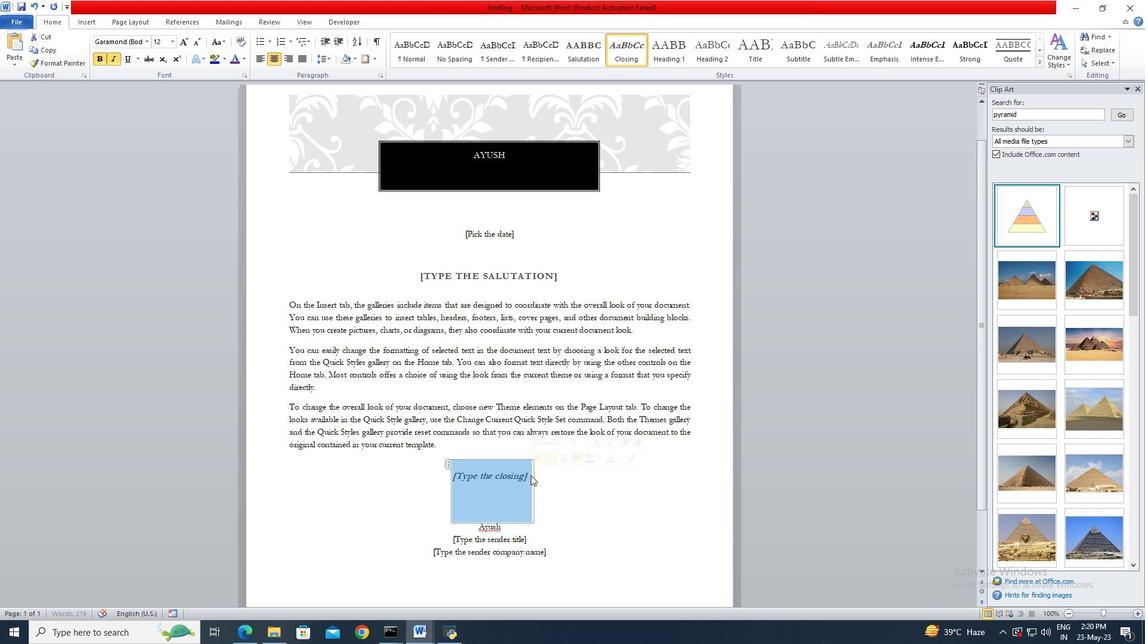 
Action: Mouse moved to (526, 475)
Screenshot: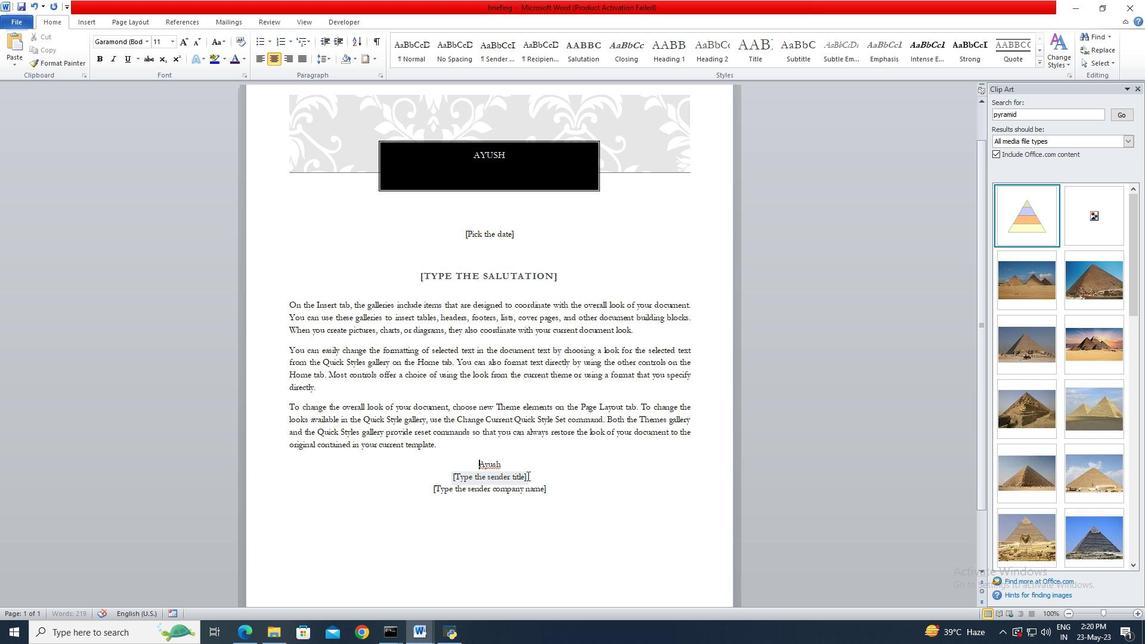 
Action: Mouse pressed left at (526, 475)
Screenshot: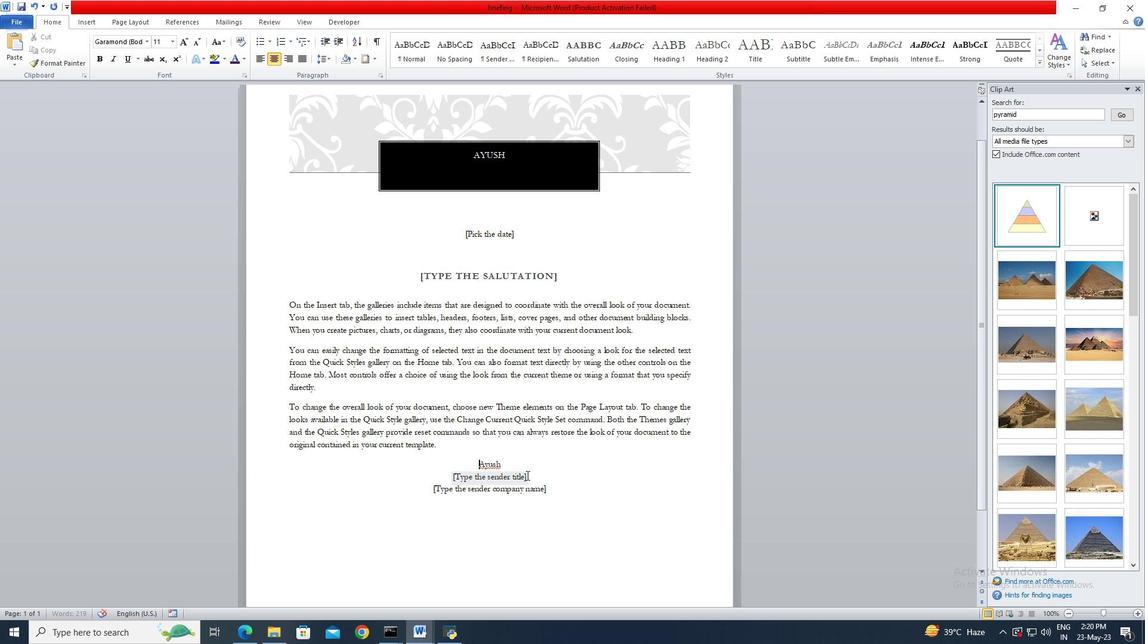 
Action: Key pressed <Key.delete>
Screenshot: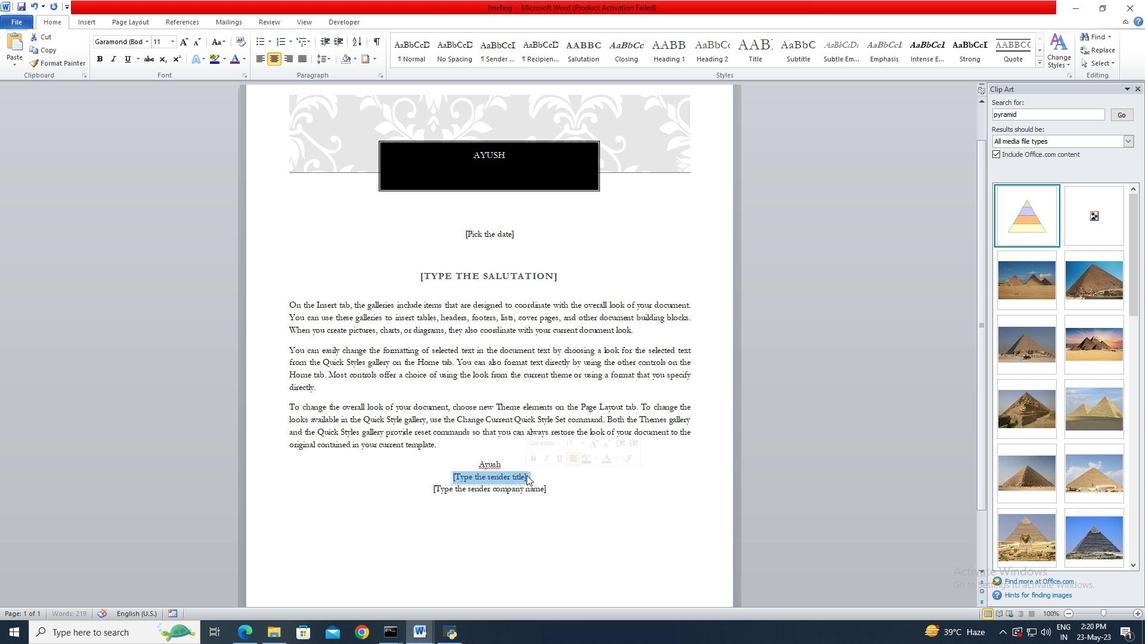 
Action: Mouse moved to (535, 477)
Screenshot: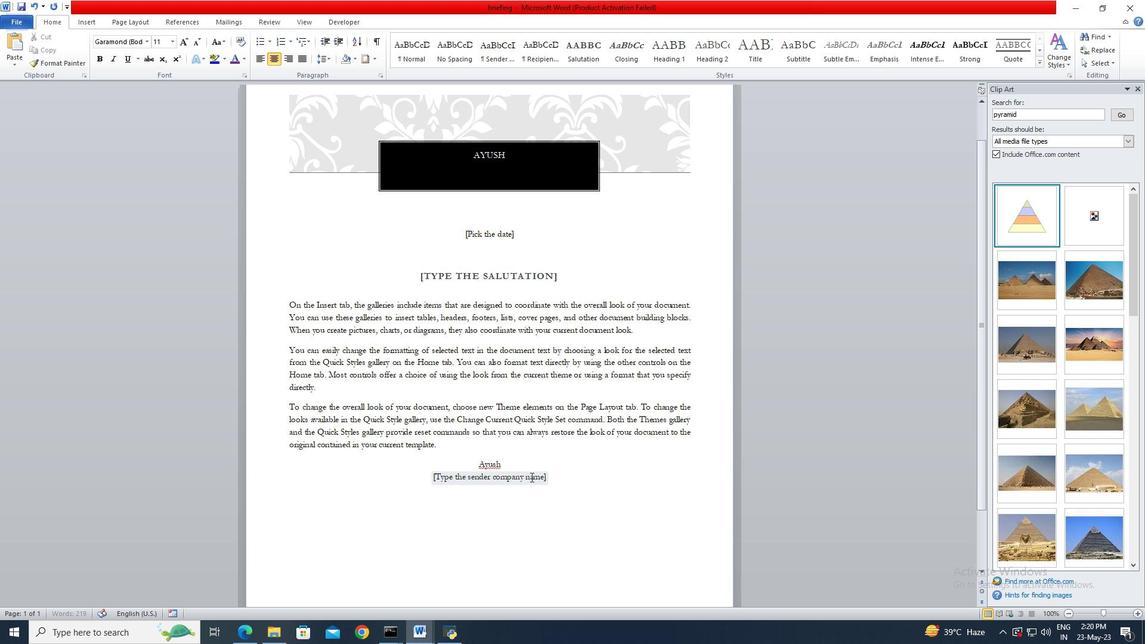 
Action: Mouse pressed left at (535, 477)
Screenshot: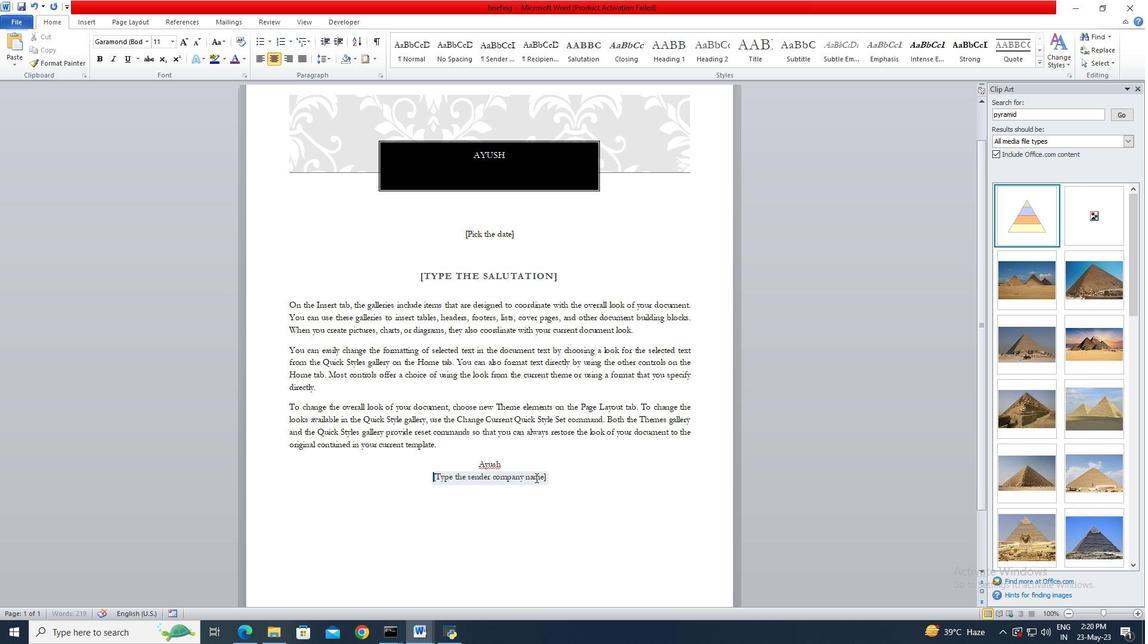 
Action: Key pressed <Key.delete>
Screenshot: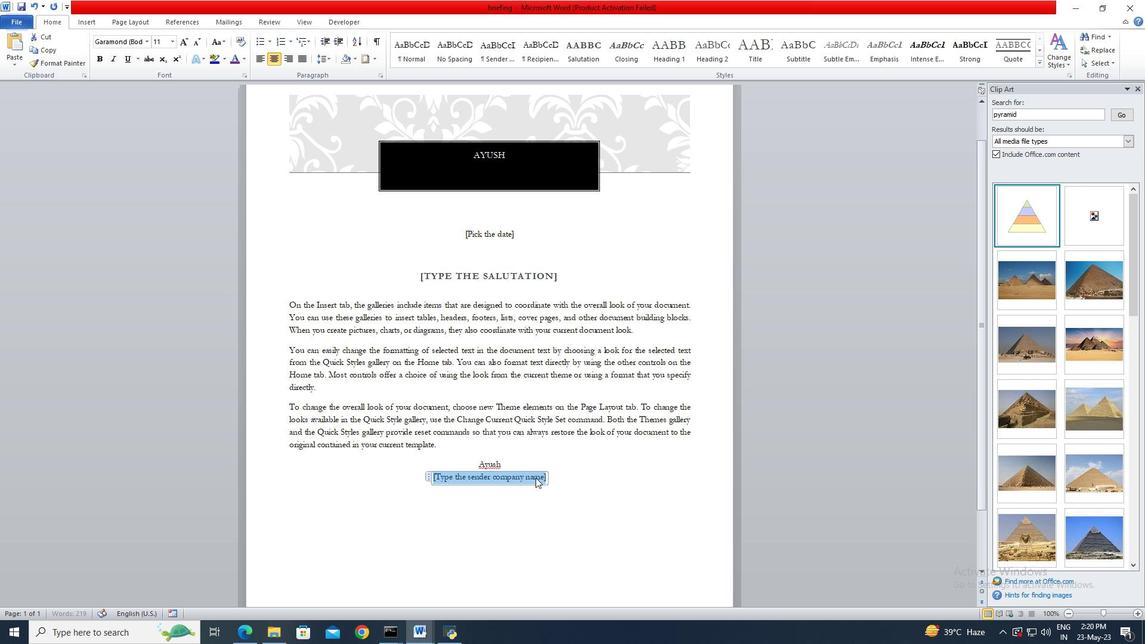 
Action: Mouse moved to (554, 479)
Screenshot: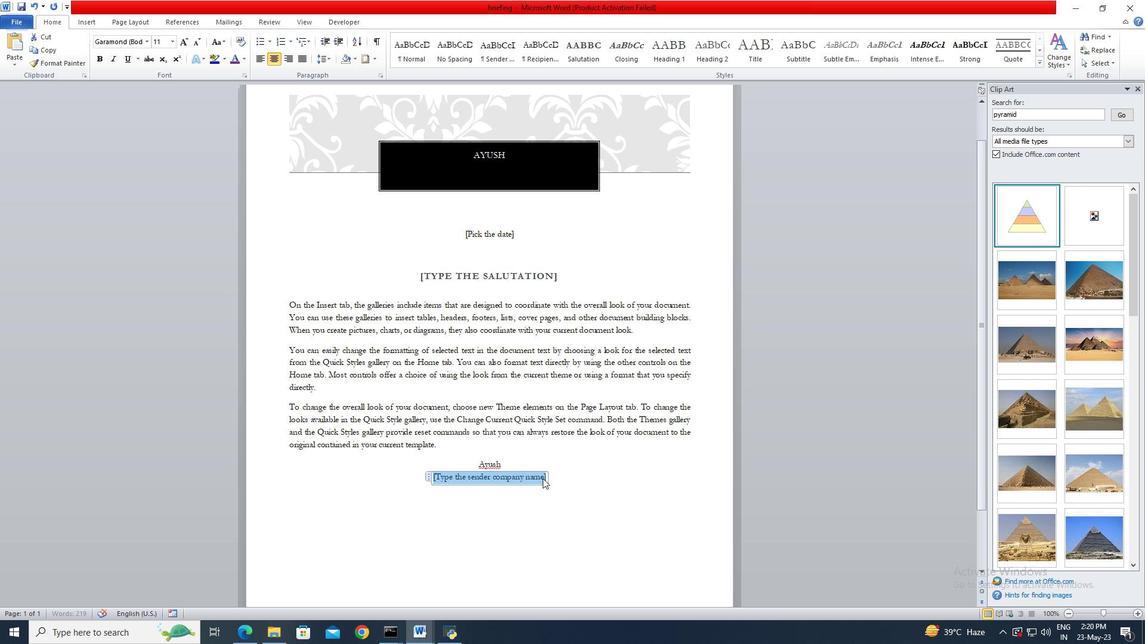
Action: Key pressed <Key.delete><Key.backspace>
Screenshot: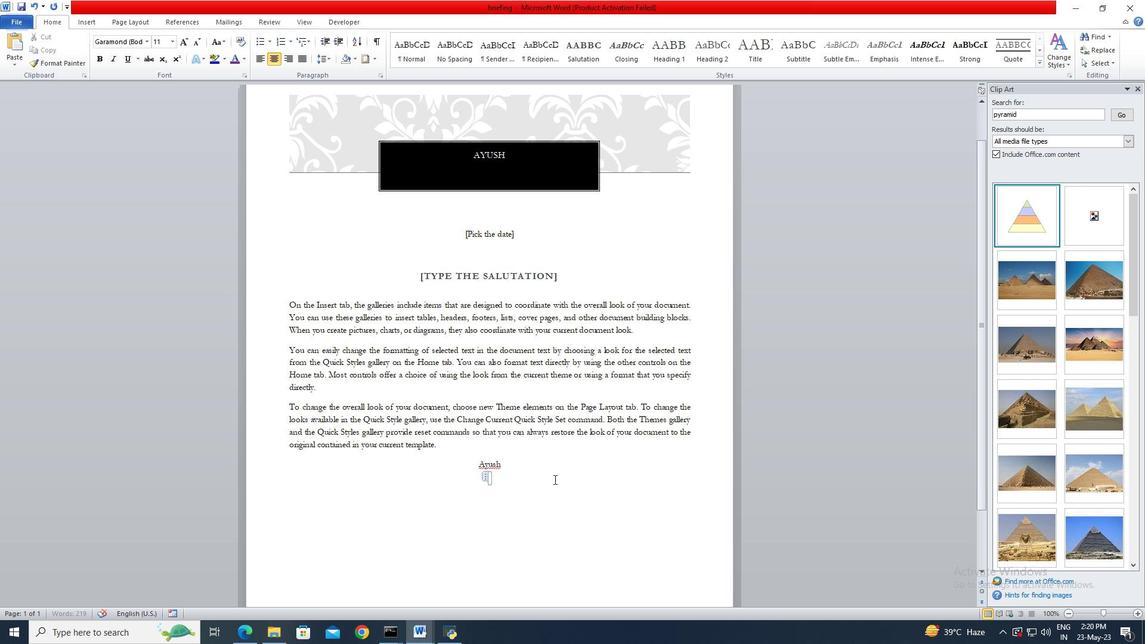 
Action: Mouse moved to (554, 494)
Screenshot: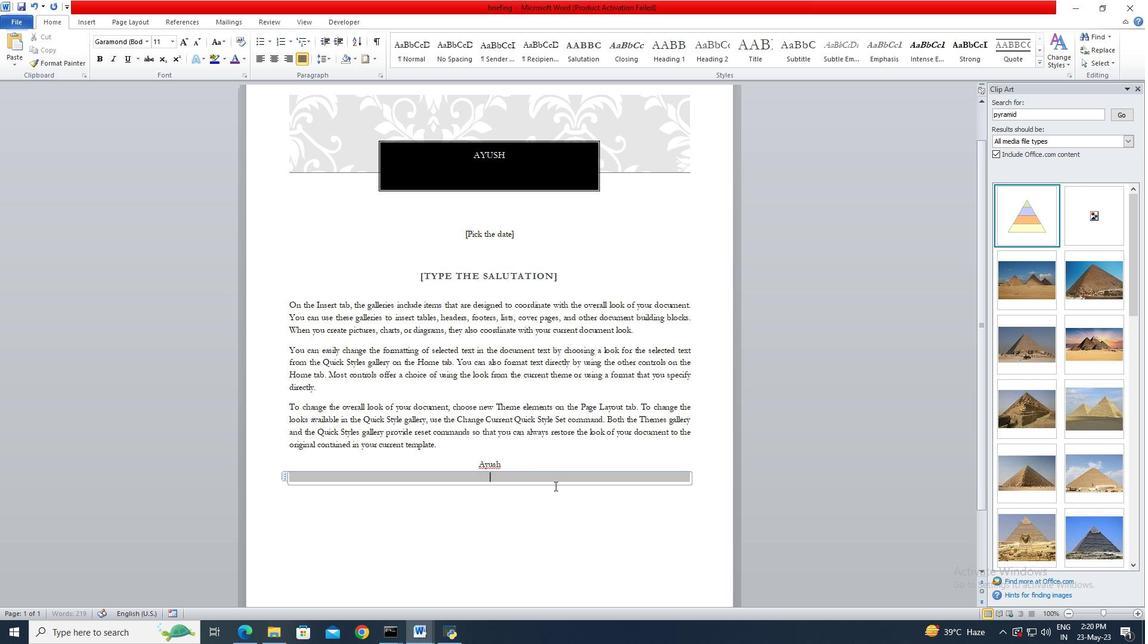 
Action: Mouse pressed left at (554, 494)
Screenshot: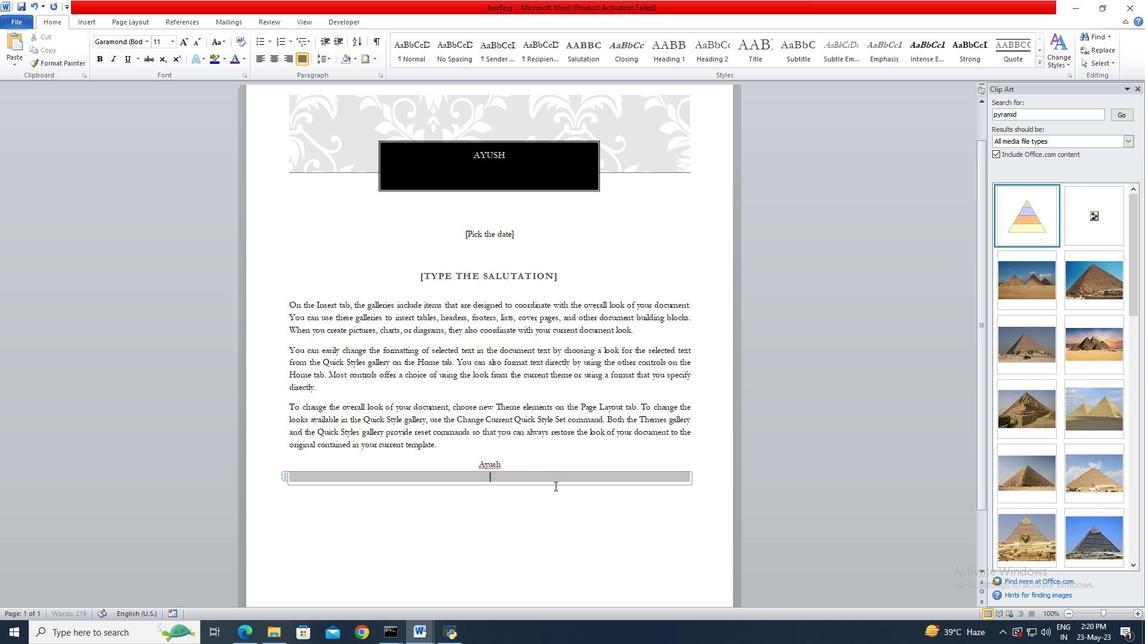
Action: Mouse moved to (545, 480)
Screenshot: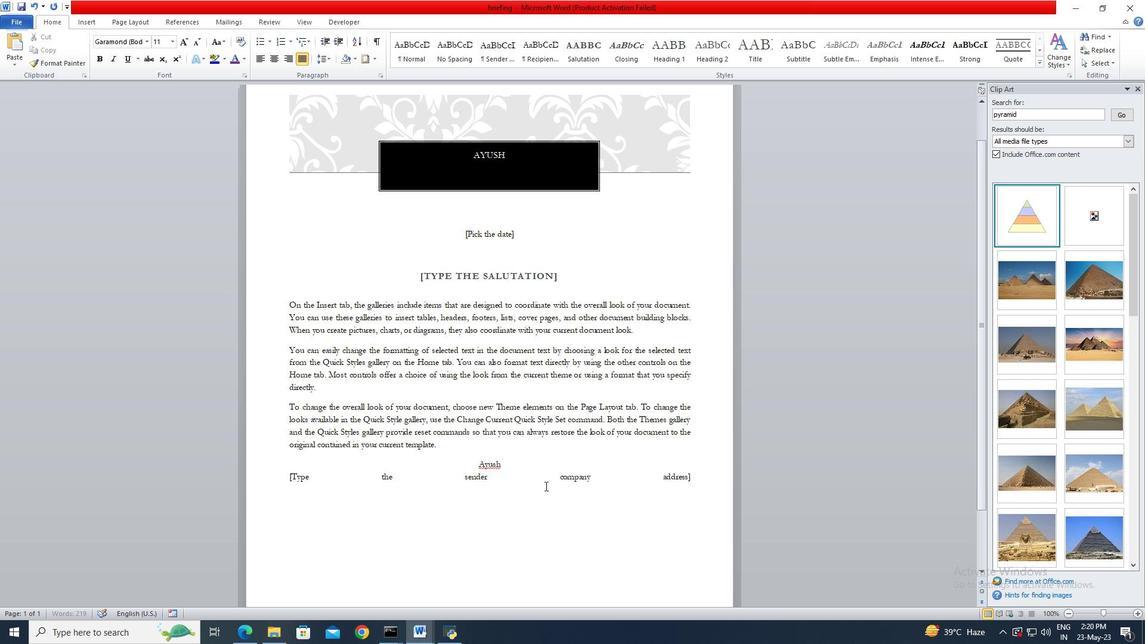 
Action: Mouse pressed left at (545, 480)
Screenshot: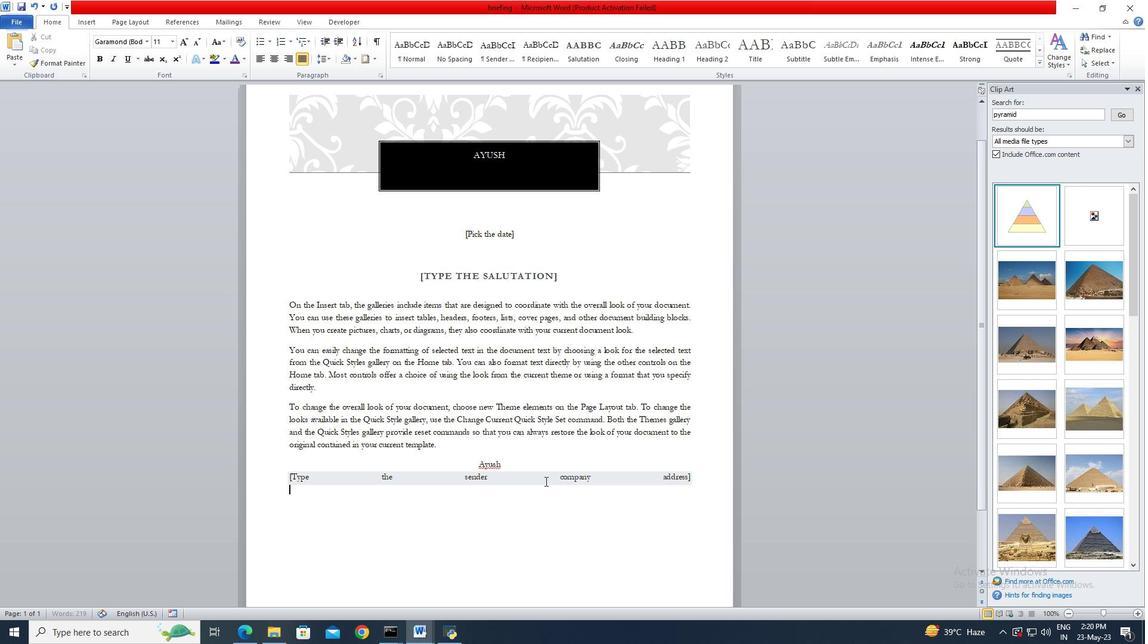 
Action: Key pressed <Key.delete><Key.delete><Key.backspace>
Screenshot: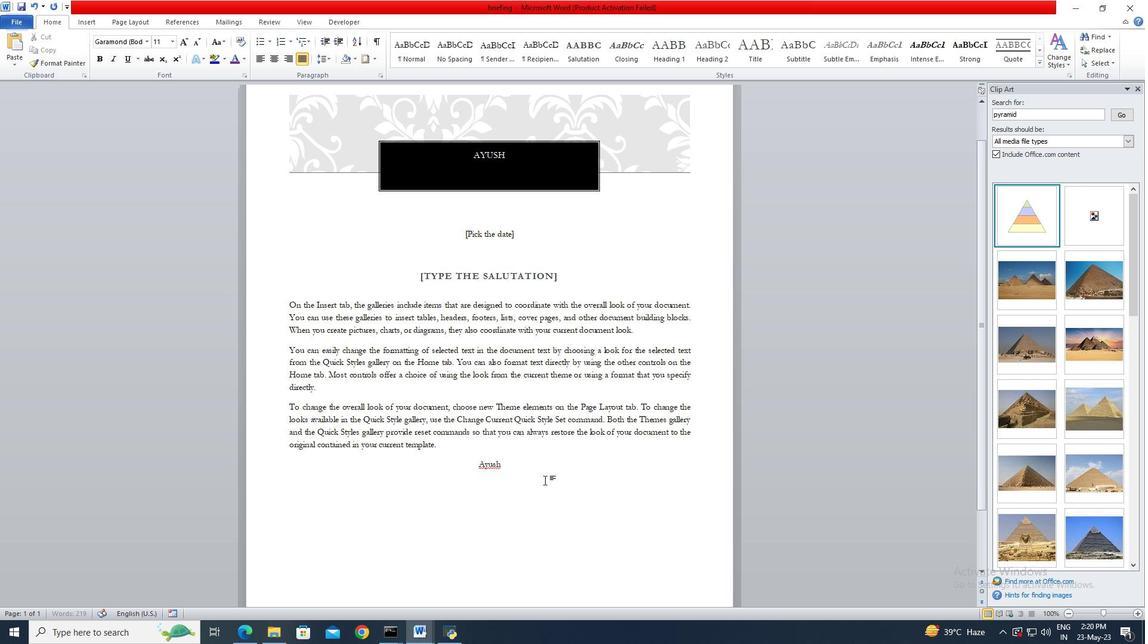
Action: Mouse moved to (508, 234)
Screenshot: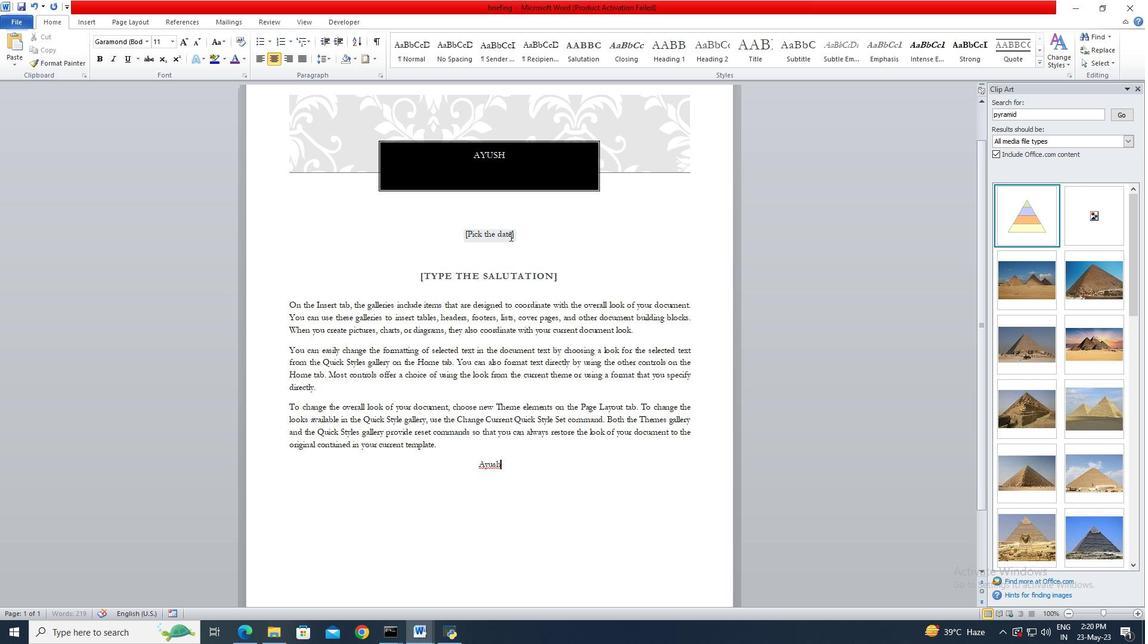 
Action: Mouse pressed left at (508, 234)
Screenshot: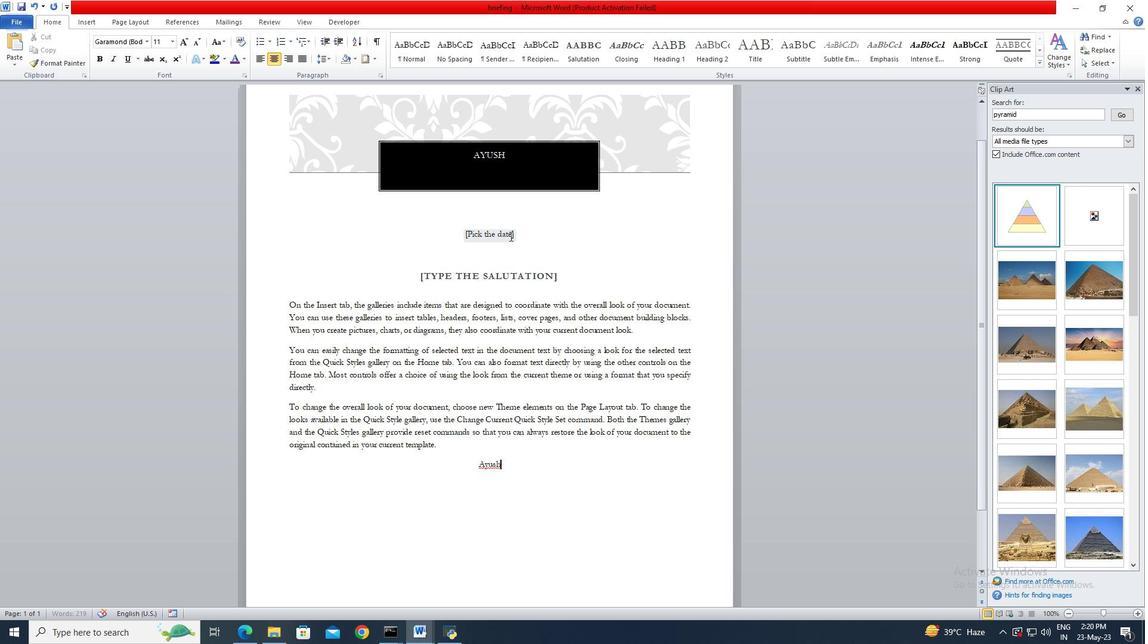 
Action: Mouse moved to (521, 234)
Screenshot: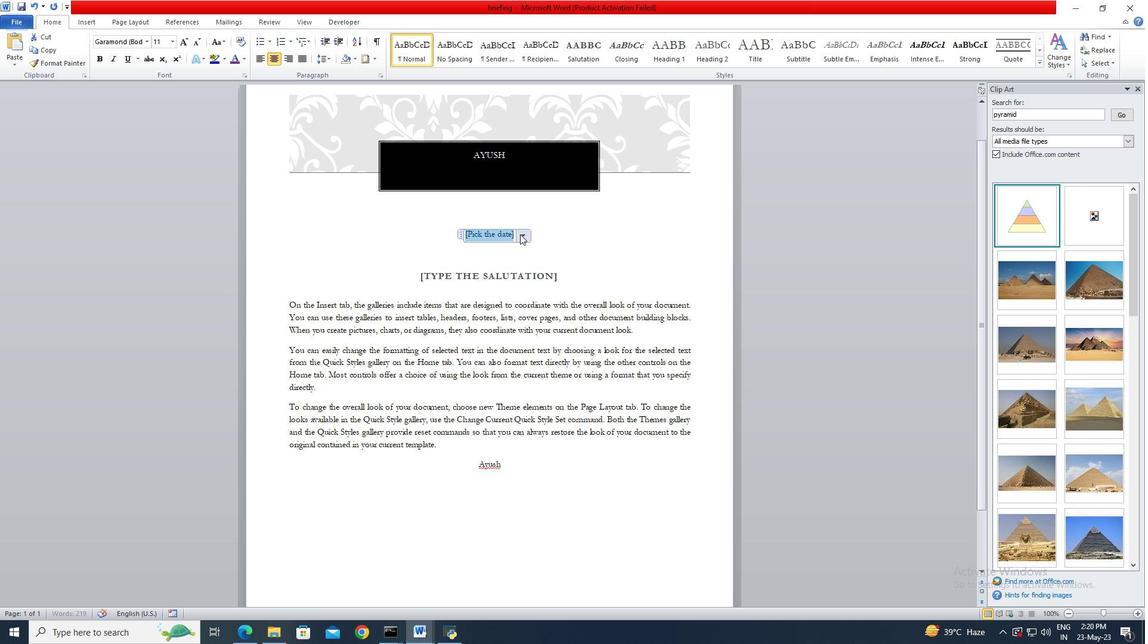 
Action: Mouse pressed left at (521, 234)
Screenshot: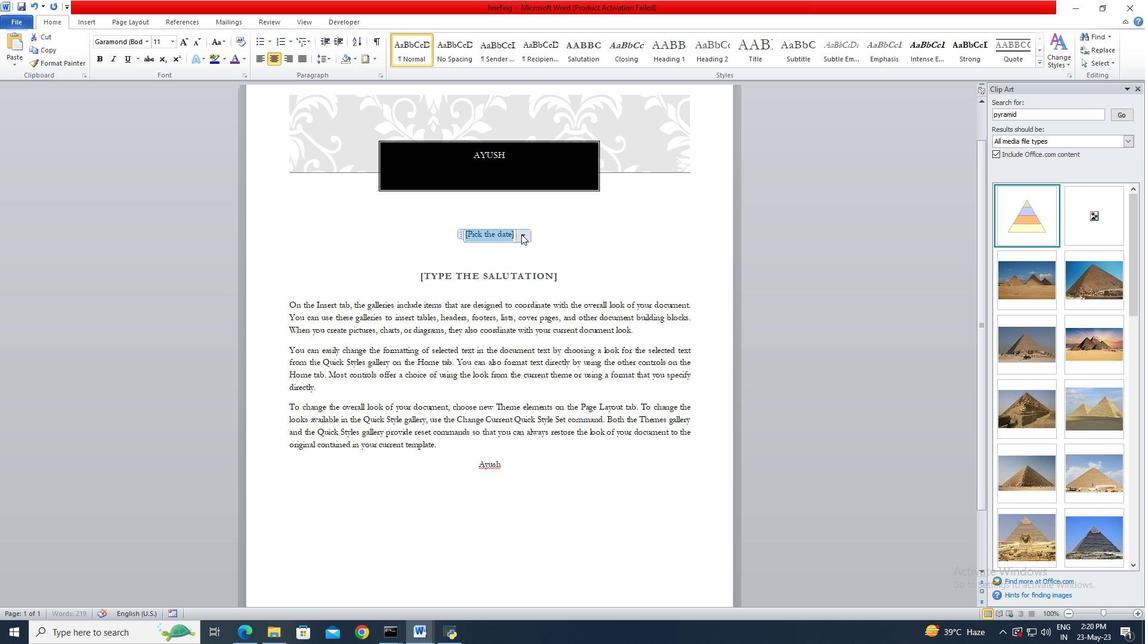 
Action: Mouse moved to (442, 288)
Screenshot: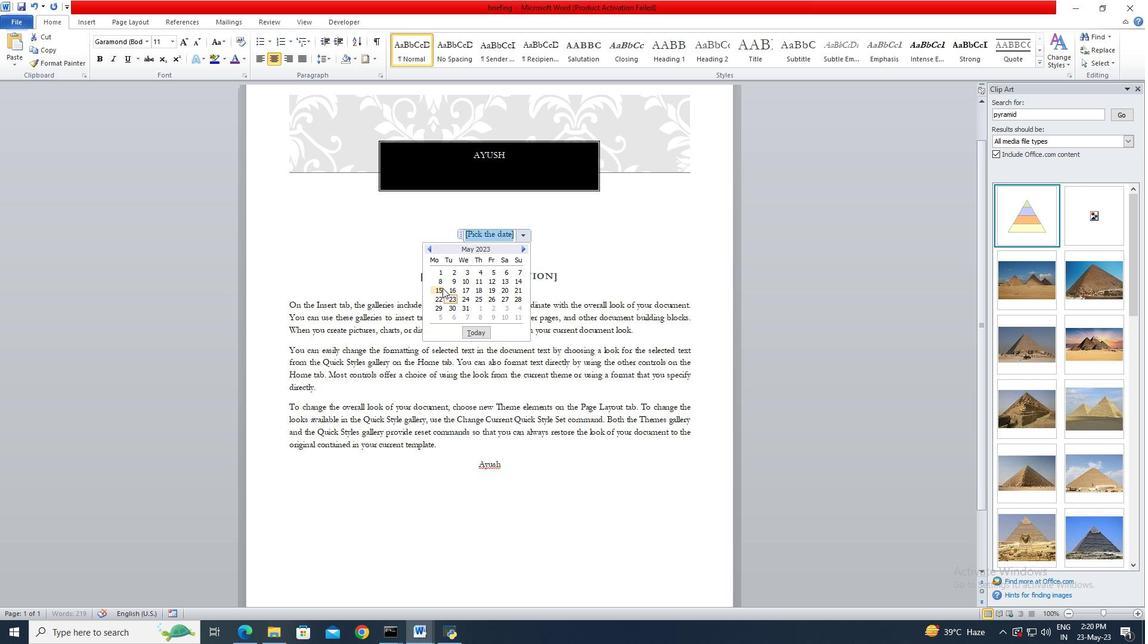 
Action: Mouse pressed left at (442, 288)
Screenshot: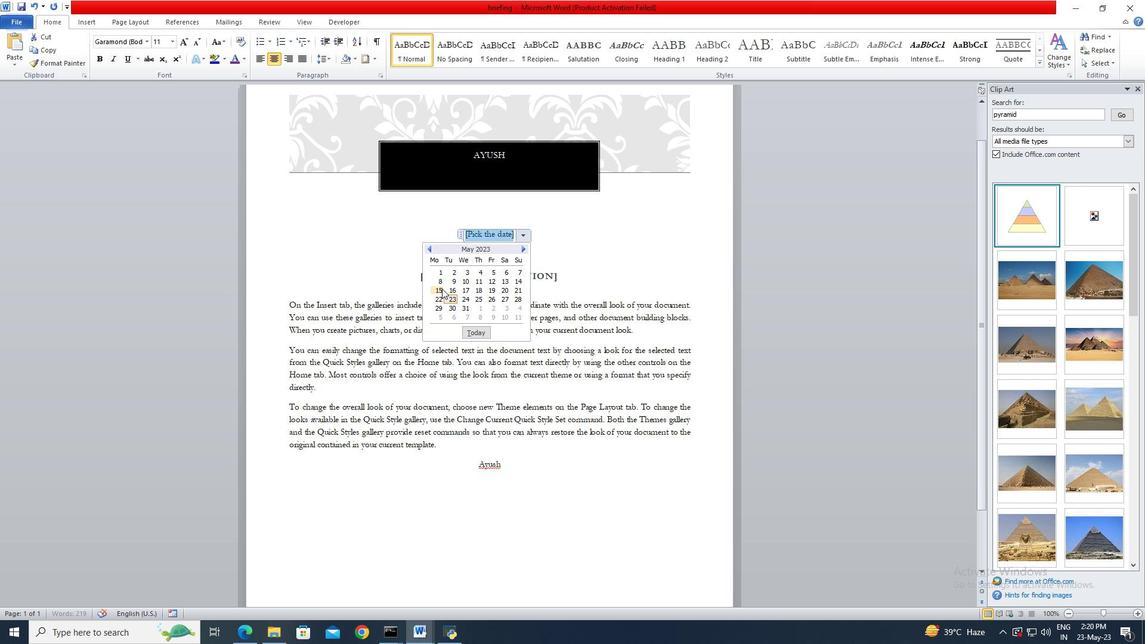 
Action: Mouse moved to (545, 277)
Screenshot: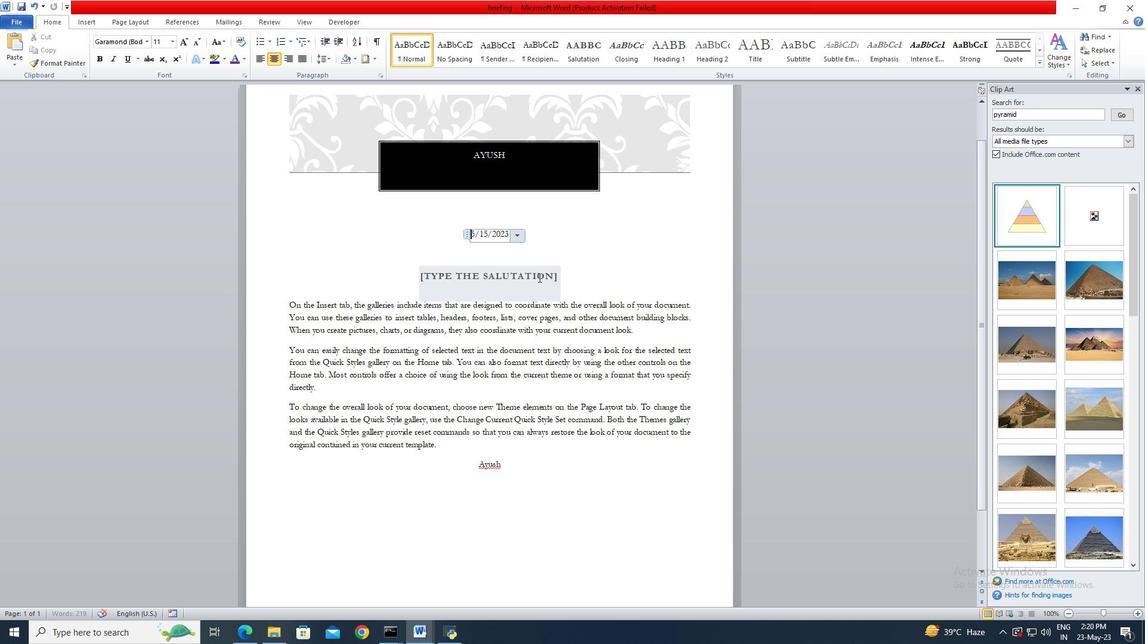 
Action: Mouse pressed left at (545, 277)
Screenshot: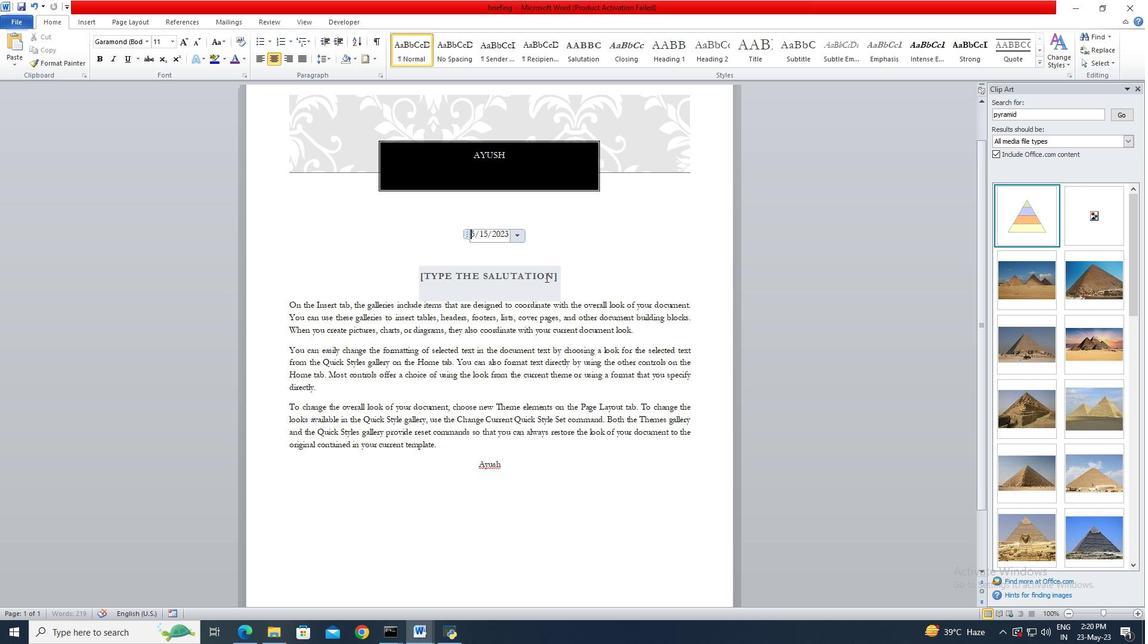 
Action: Key pressed <Key.shift>Good<Key.space><Key.shift>Day
Screenshot: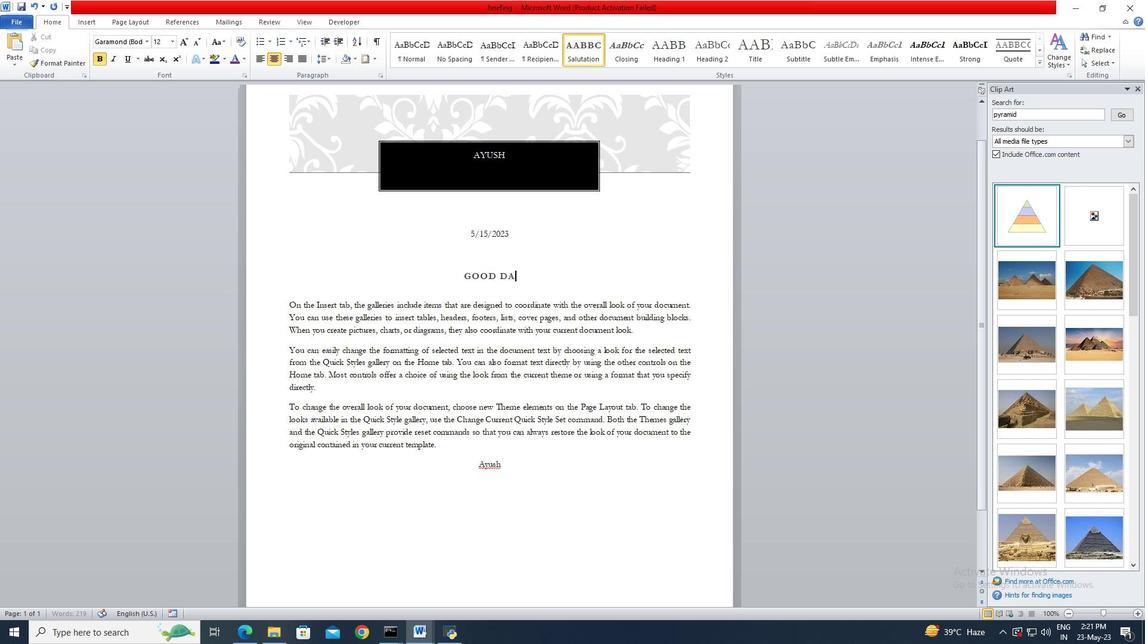 
Action: Mouse moved to (305, 312)
Screenshot: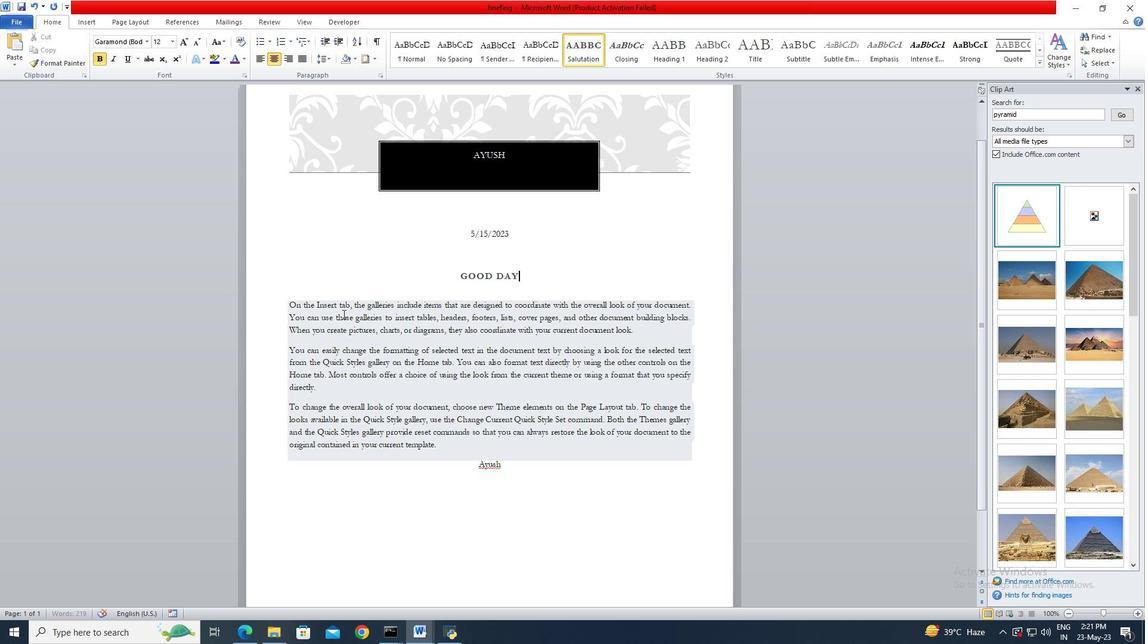 
Action: Mouse pressed left at (305, 312)
Screenshot: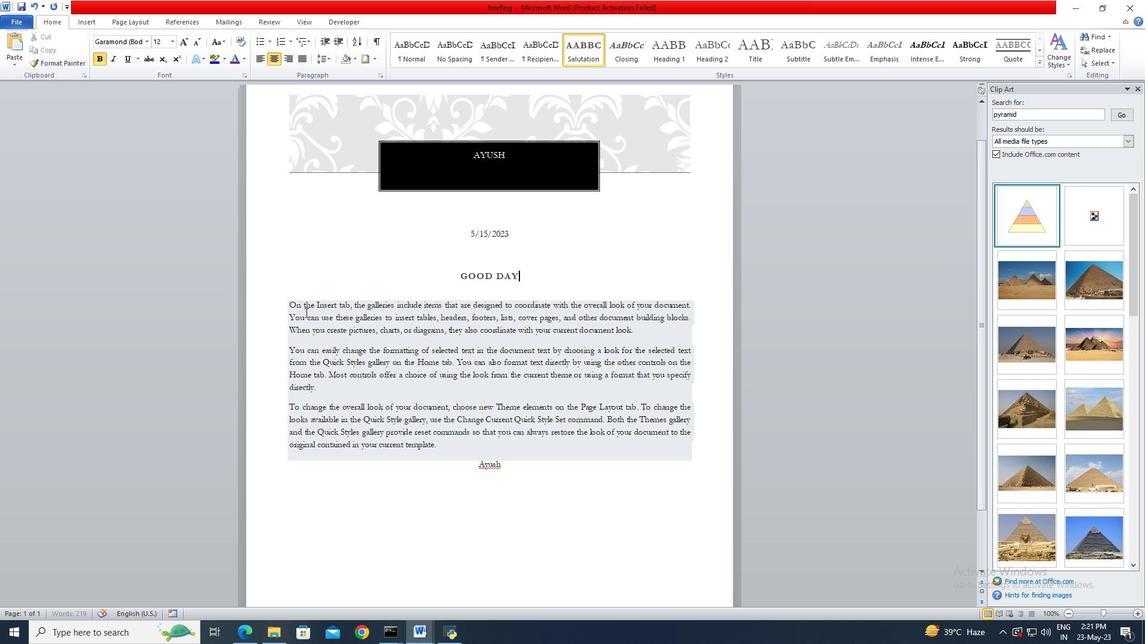 
Action: Key pressed <Key.shift>I<Key.space>am<Key.space>writing<Key.backspace><Key.backspace><Key.backspace><Key.backspace><Key.backspace><Key.backspace><Key.backspace><Key.space>writinnng<Key.space>too<Key.space>extennd<Key.space>my<Key.space><Key.space>wwwaarmest<Key.space>congratulationss<Key.space>on<Key.space>yourr<Key.space>wedding.<Key.space><Key.shift>My<Key.space><Key.backspace><Key.backspace><Key.backspace><Key.backspace><Key.space><Key.shift>Mm<Key.backspace><Key.shift>May<Key.space>tthisss<Key.space>speciall<Key.space>dday<Key.space>mark<Key.space>thee<Key.space>beginning<Key.backspace>ng<Key.space>of<Key.space>aa<Key.space>beauttiful<Key.space><Key.space><Key.space><Key.space>and<Key.space><Key.space>jooyous<Key.space>journeey<Key.space>togetherr.<Key.space><Key.shift>Mayy<Key.space>your<Key.space>lovve<Key.space>grrow<Key.space>sttrongerrr<Key.space>wiith<Key.space>each<Key.space>pas<Key.backspace>aassingg<Key.space>day,,<Key.space><Key.space>and<Key.backspace>ndd<Key.space>may<Key.space>youu<Key.space>find<Key.space><Key.backspace>dd<Key.space>happiness<Key.space>anndd<Key.space>fulfillment<Key.space>in<Key.space>yoourr<Key.space>shharred<Key.space>life.
Screenshot: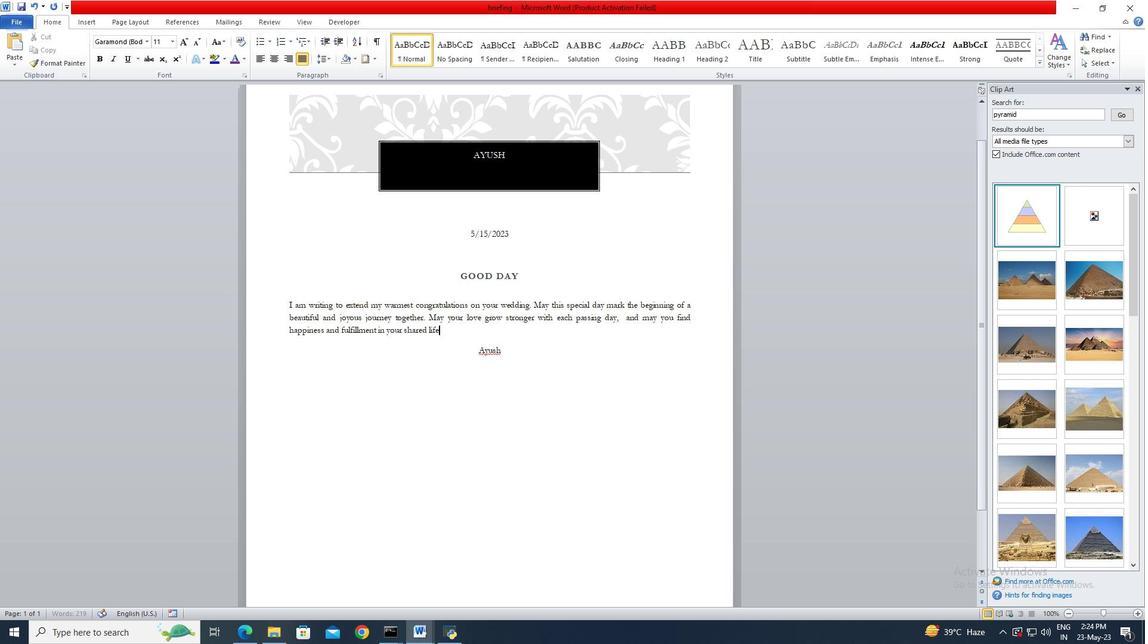 
Action: Mouse moved to (146, 25)
Screenshot: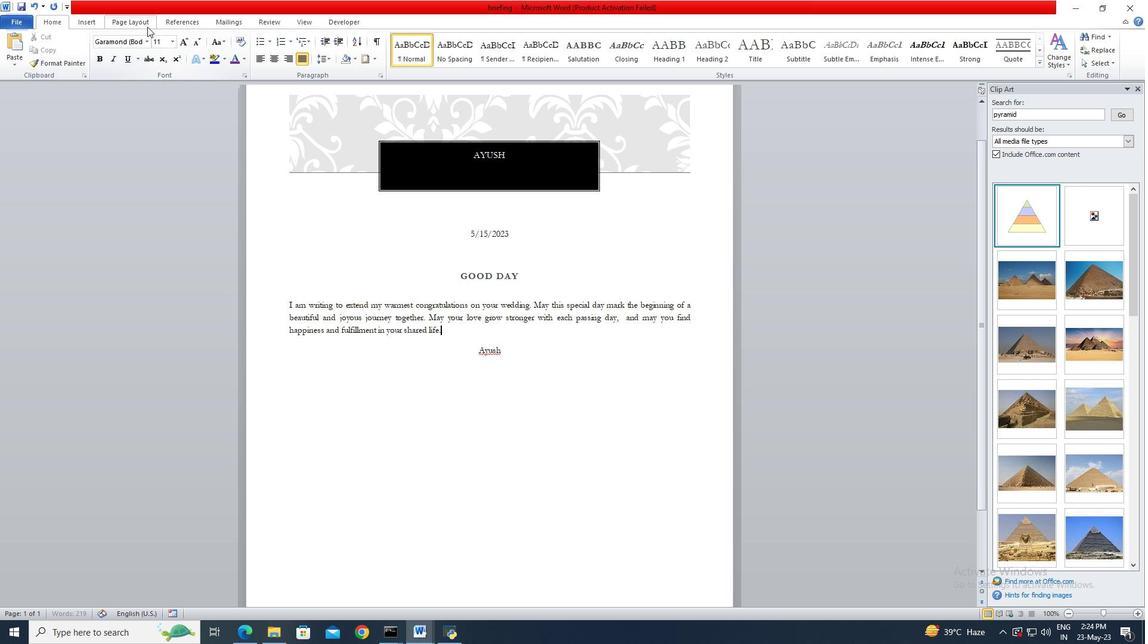 
Action: Mouse pressed left at (146, 25)
Screenshot: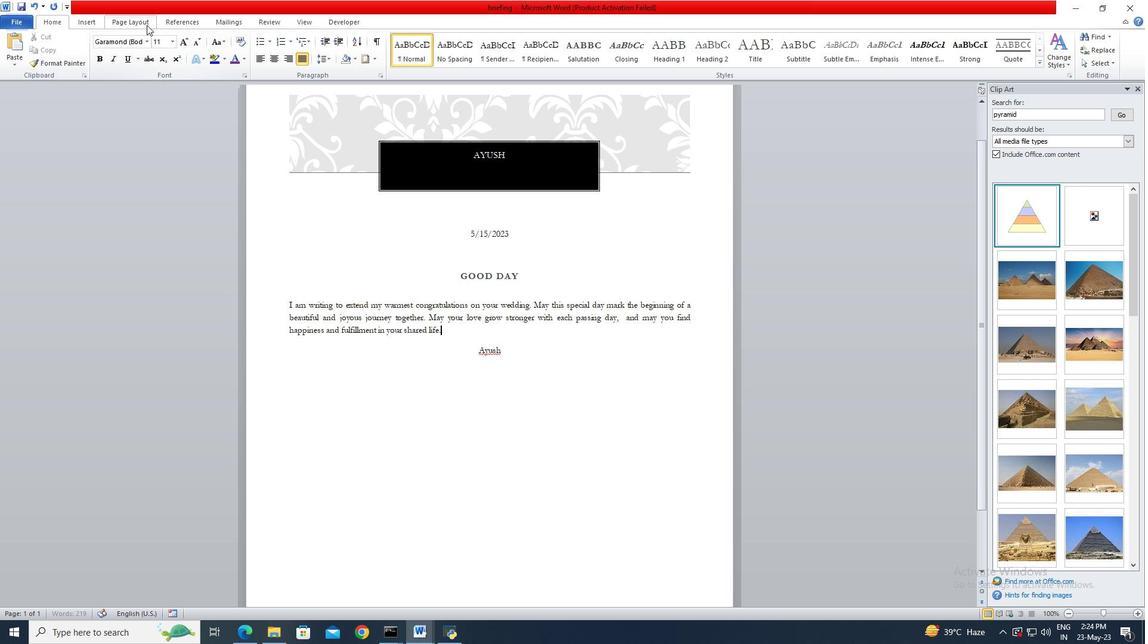 
Action: Mouse moved to (274, 63)
Screenshot: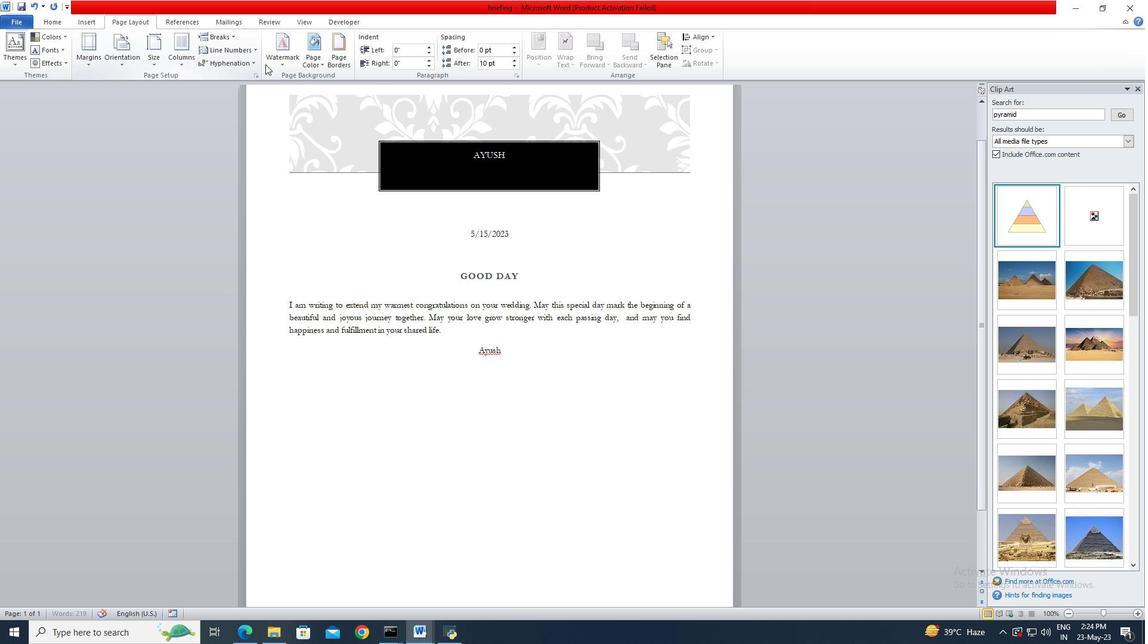 
Action: Mouse pressed left at (274, 63)
Screenshot: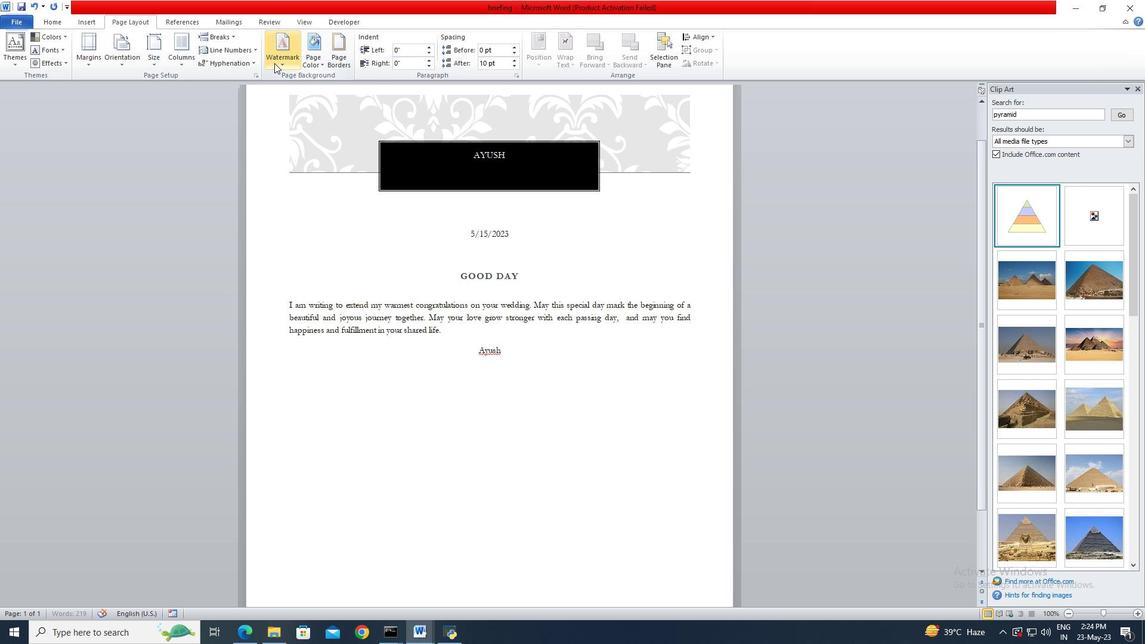 
Action: Mouse moved to (312, 423)
Screenshot: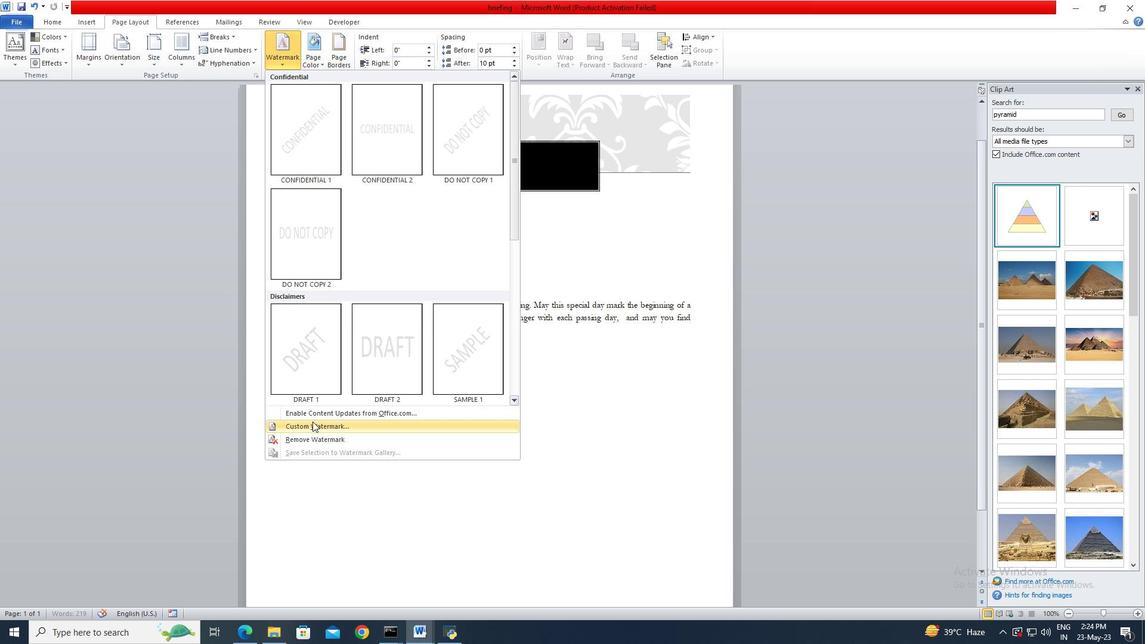 
Action: Mouse pressed left at (312, 423)
Screenshot: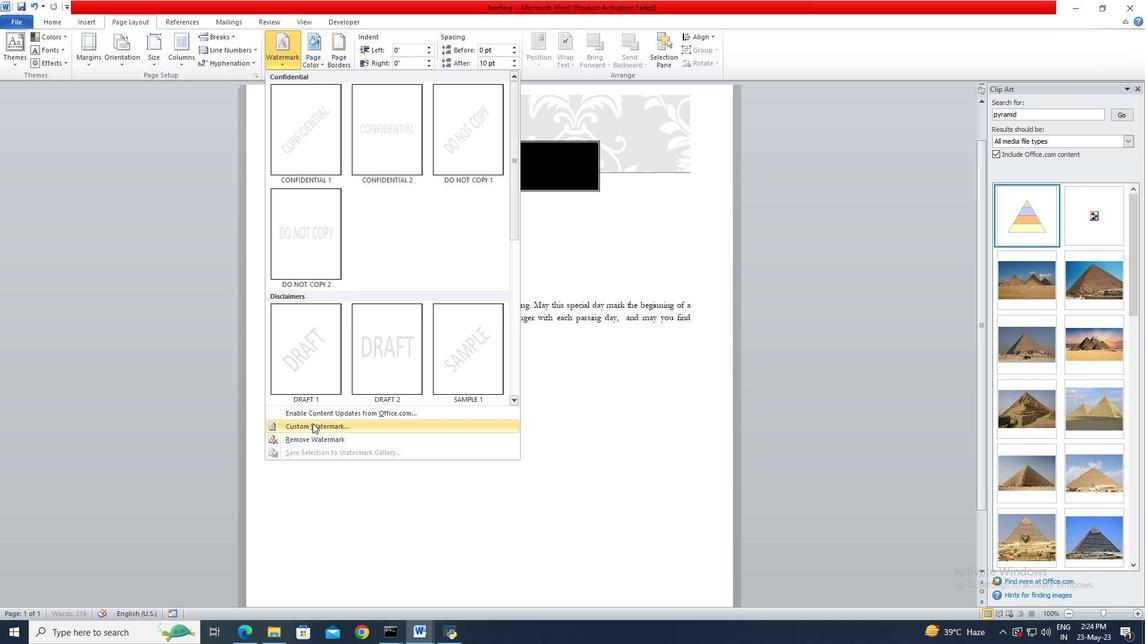 
Action: Mouse moved to (464, 285)
Screenshot: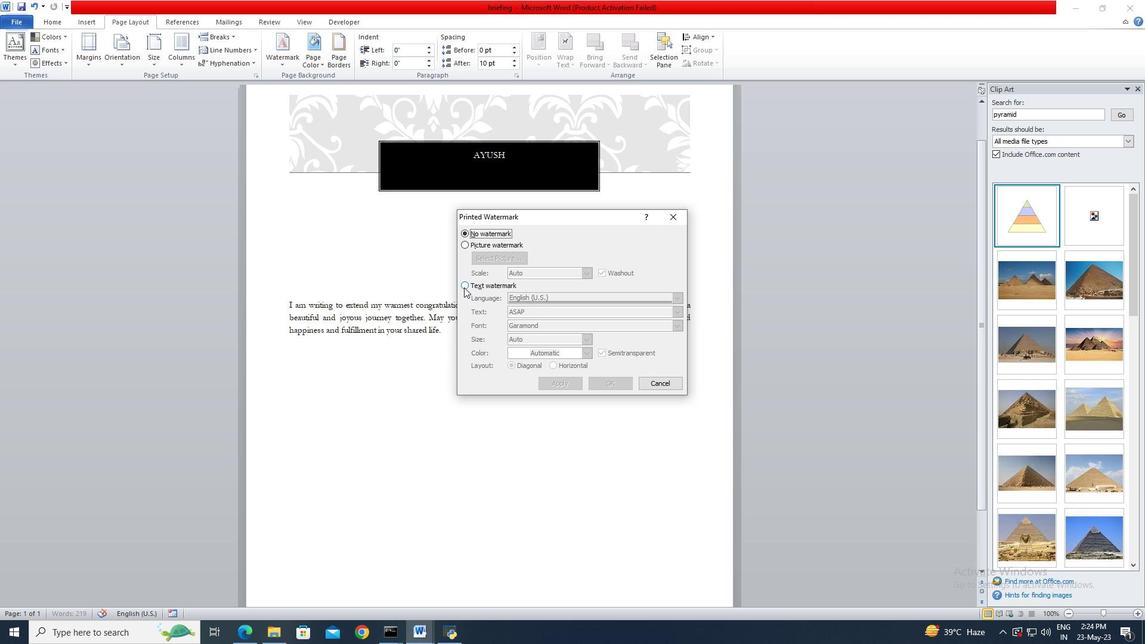 
Action: Mouse pressed left at (464, 285)
Screenshot: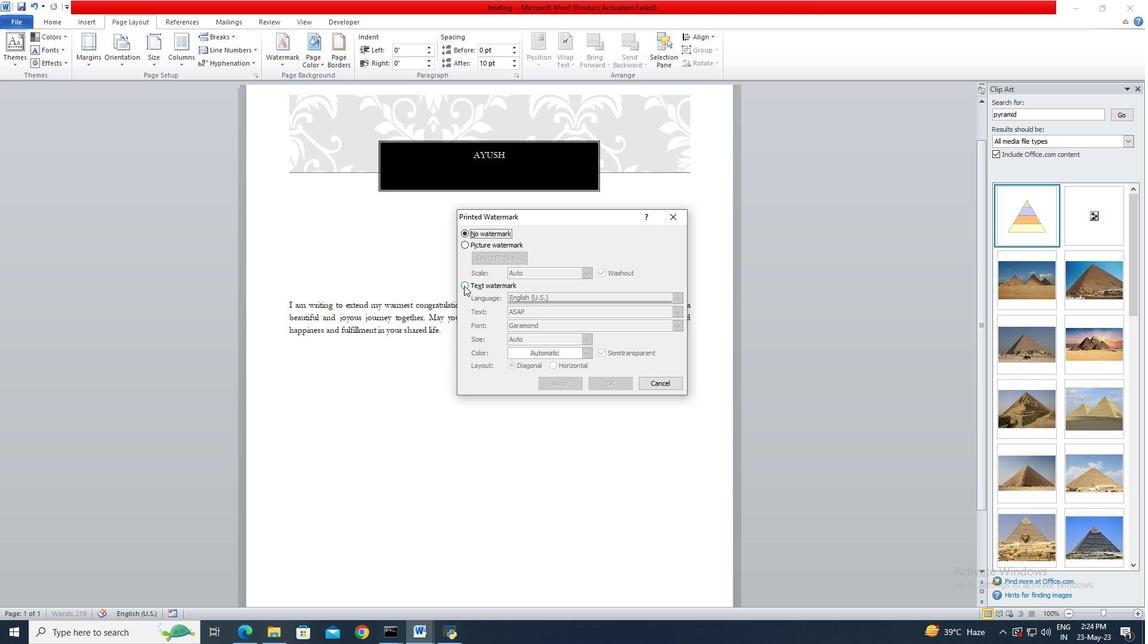 
Action: Mouse moved to (531, 313)
Screenshot: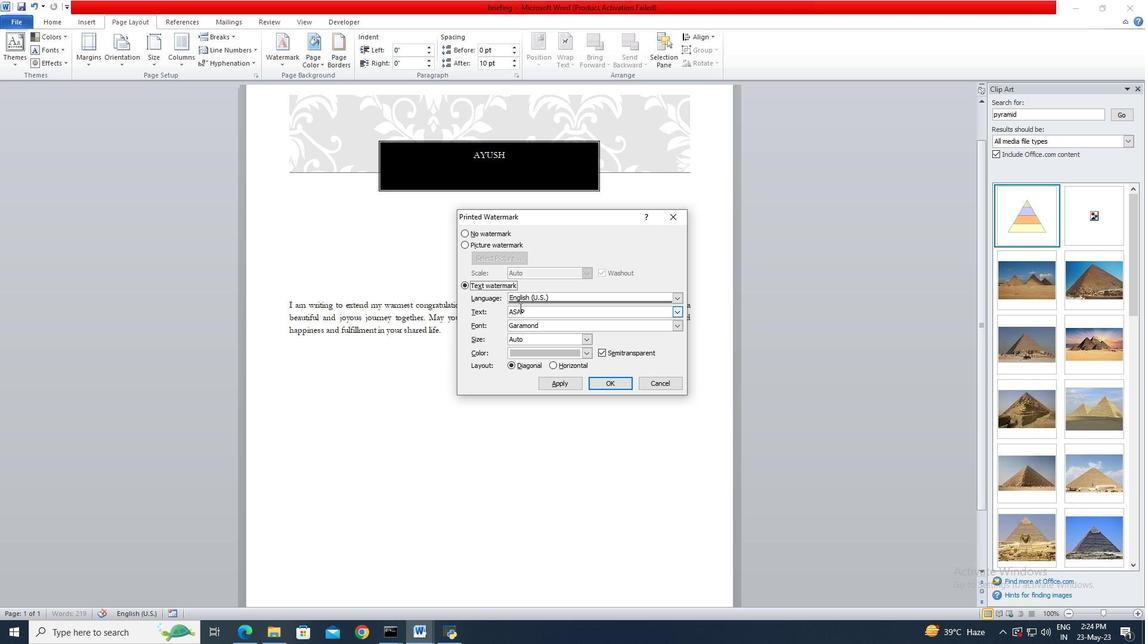 
Action: Mouse pressed left at (531, 313)
Screenshot: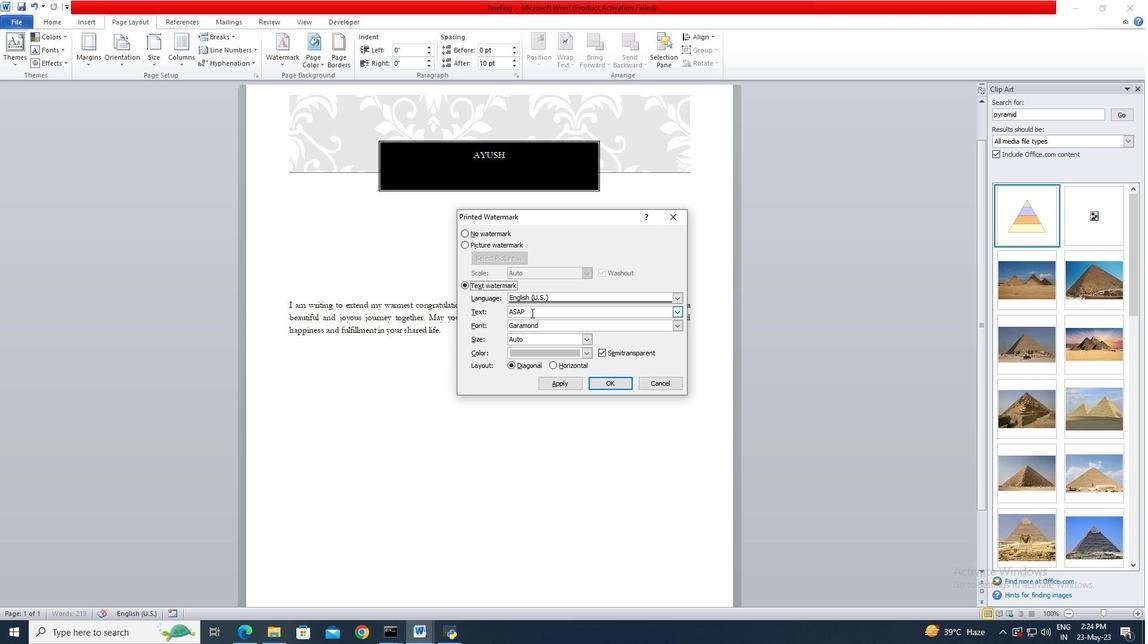 
Action: Mouse moved to (532, 313)
Screenshot: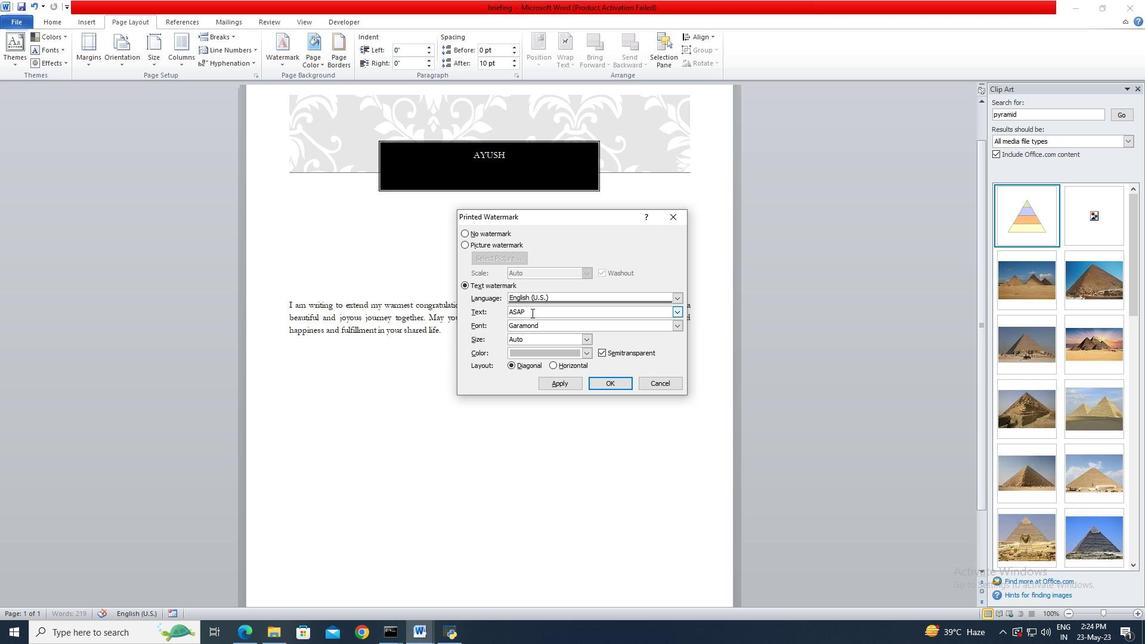 
Action: Key pressed ctrl+A<Key.delete><Key.shift>Do<Key.space>not<Key.space>copy<Key.space>19
Screenshot: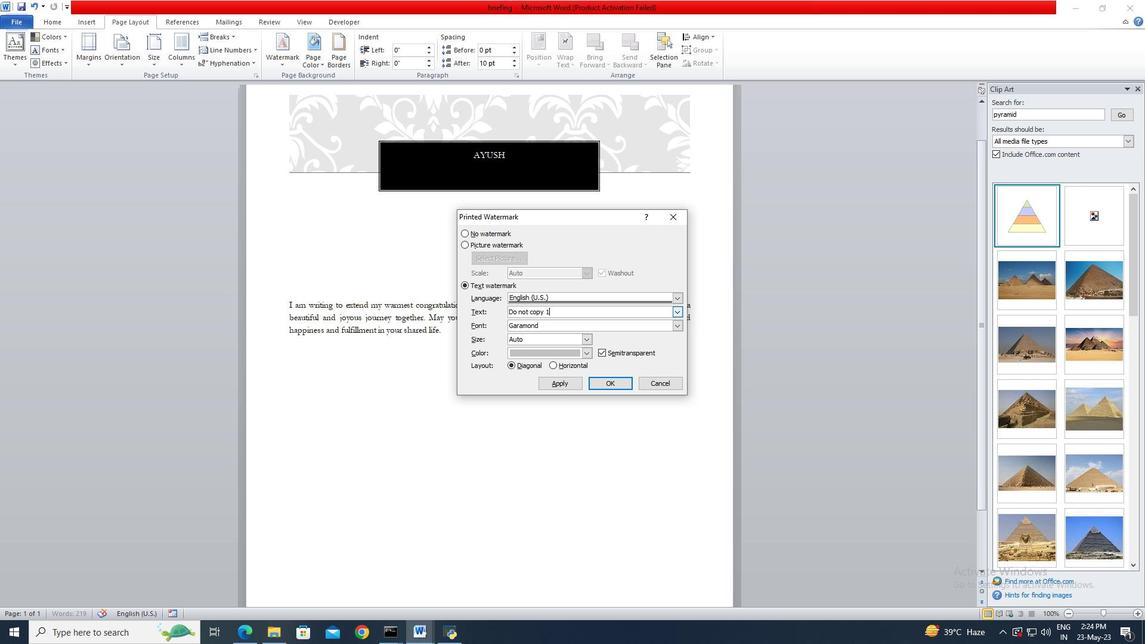 
Action: Mouse moved to (604, 381)
Screenshot: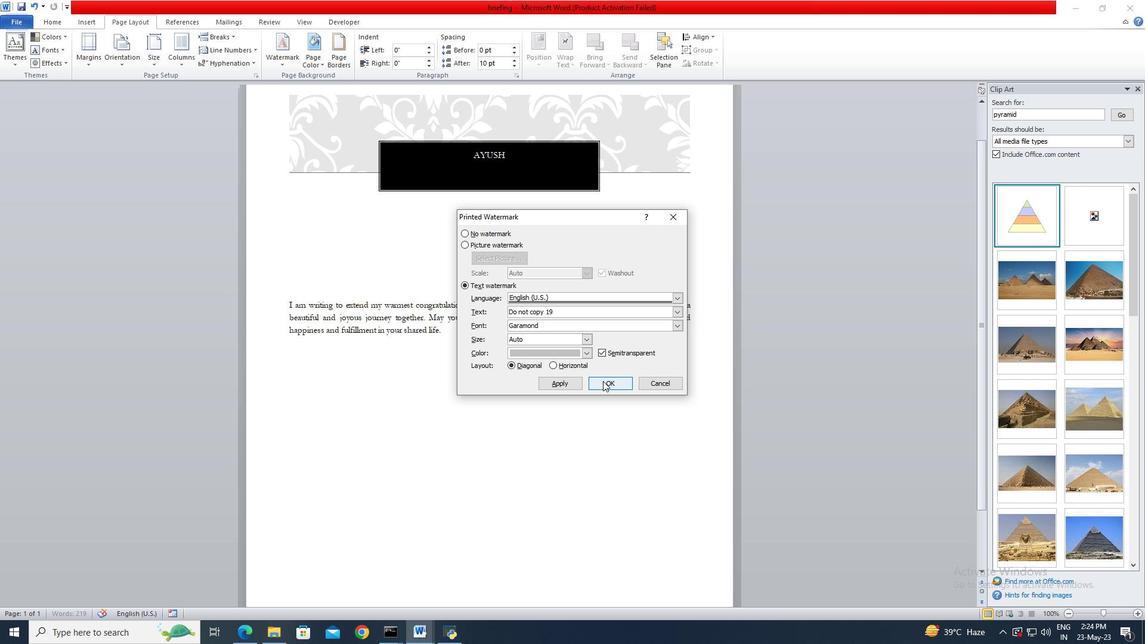 
Action: Mouse pressed left at (604, 381)
Screenshot: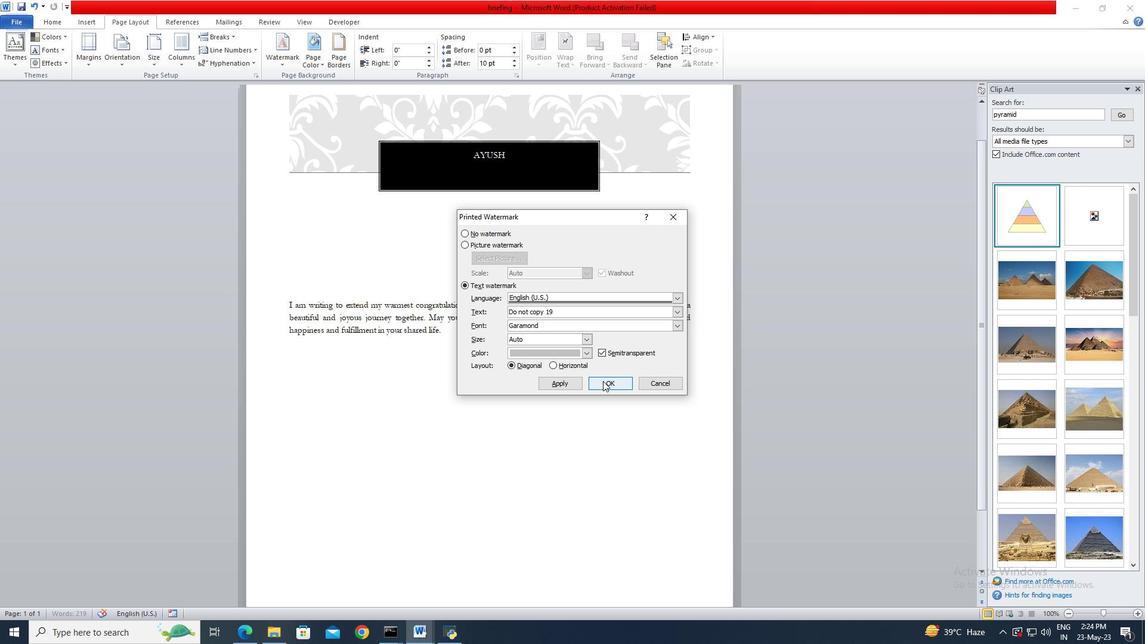
Action: Mouse moved to (603, 380)
Screenshot: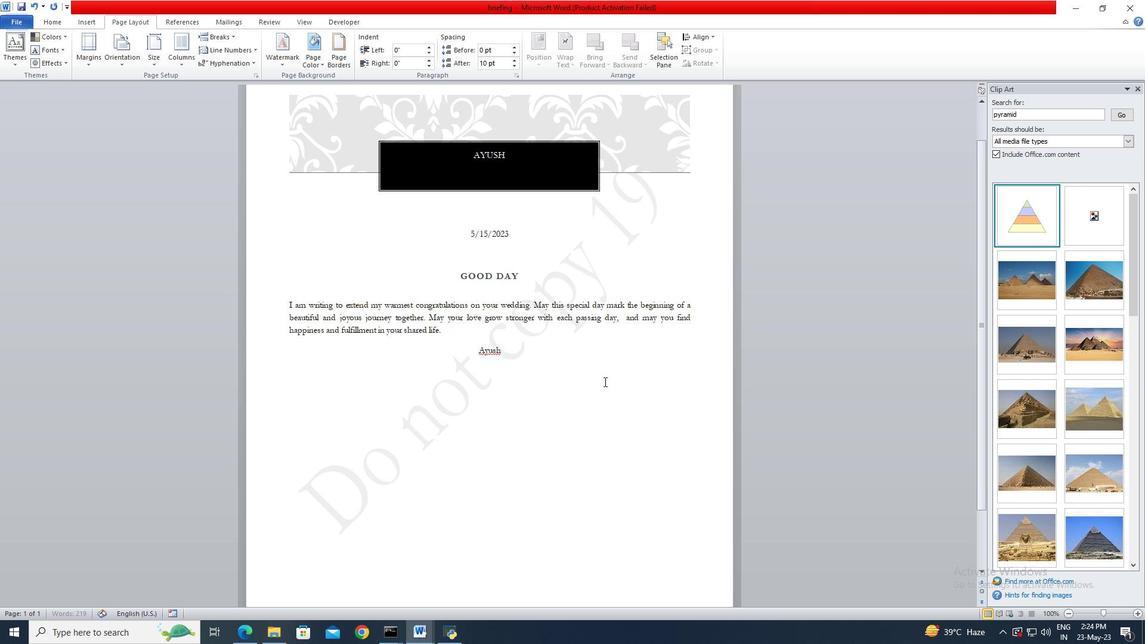
